 Task: In the Contact  Lucy.Taylor@juilliard.edu, Create email and send with subject: 'A Glimpse into the Future: Meet Our Disruptive Offering', and with mail content 'Good Evening._x000D_
Elevate your business to new heights. Our innovative solution is tailored to meet the unique needs of your industry, delivering exceptional results._x000D_
Thanks & Regards', attach the document: Agenda.pdf and insert image: visitingcard.jpg. Below Thanks & Regards, write Flickr and insert the URL: 'www.flickr.com'. Mark checkbox to create task to follow up : In 1 week. Logged in from softage.4@softage.net
Action: Mouse moved to (106, 73)
Screenshot: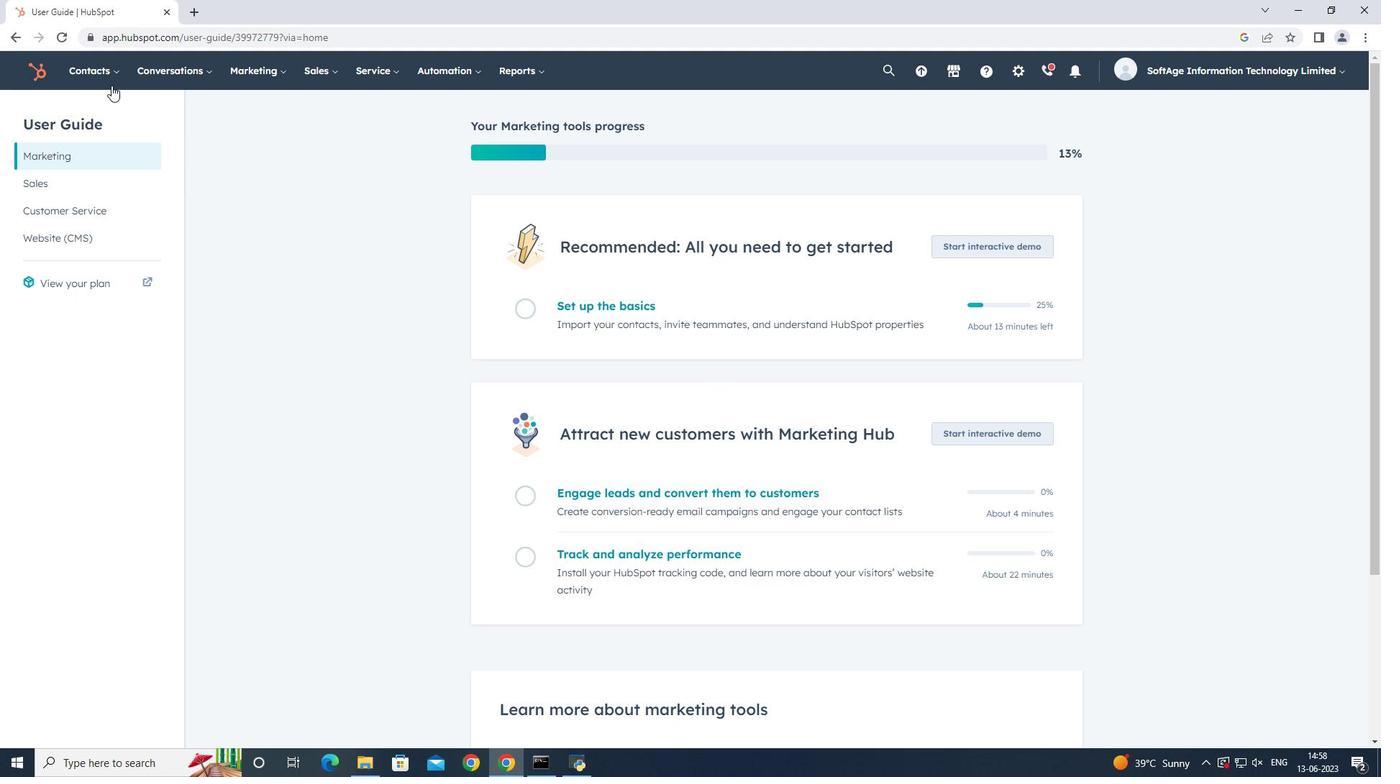 
Action: Mouse pressed left at (106, 73)
Screenshot: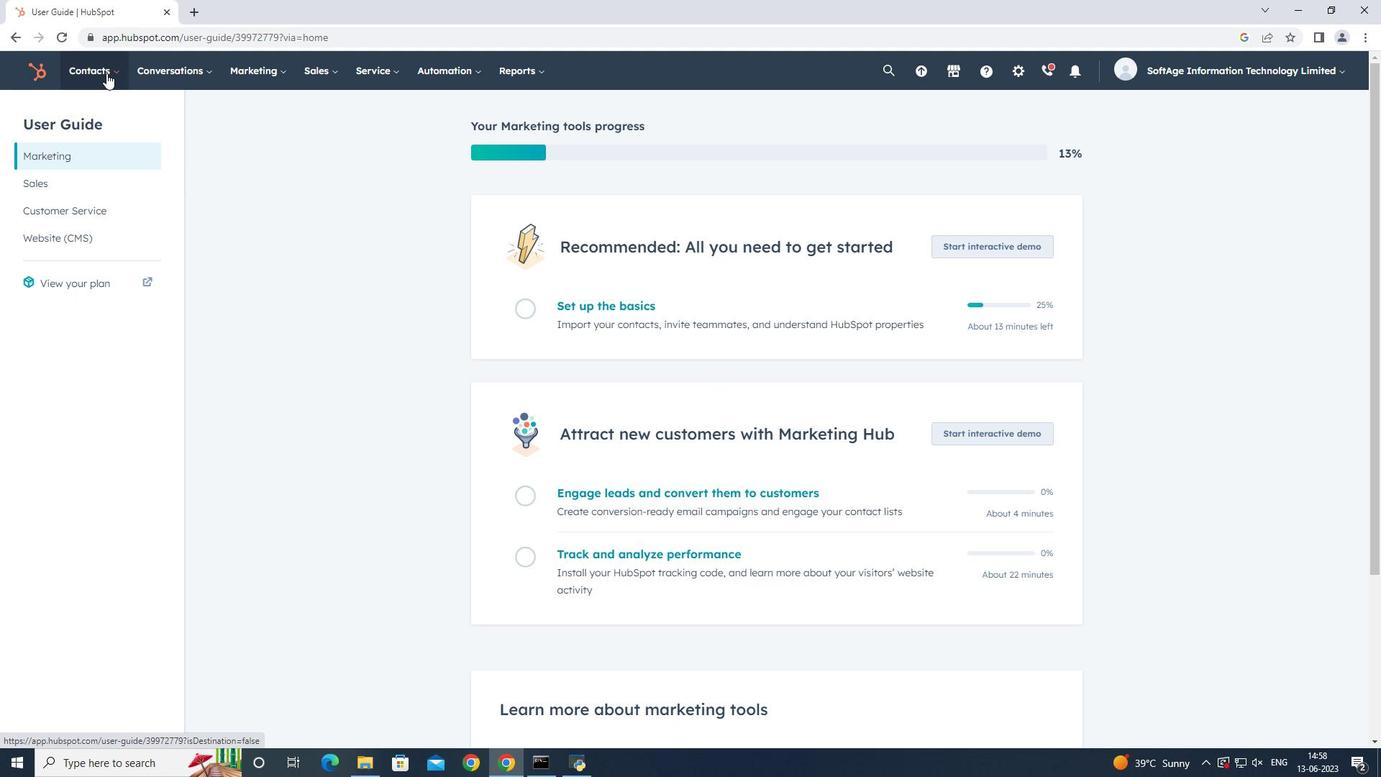 
Action: Mouse moved to (108, 112)
Screenshot: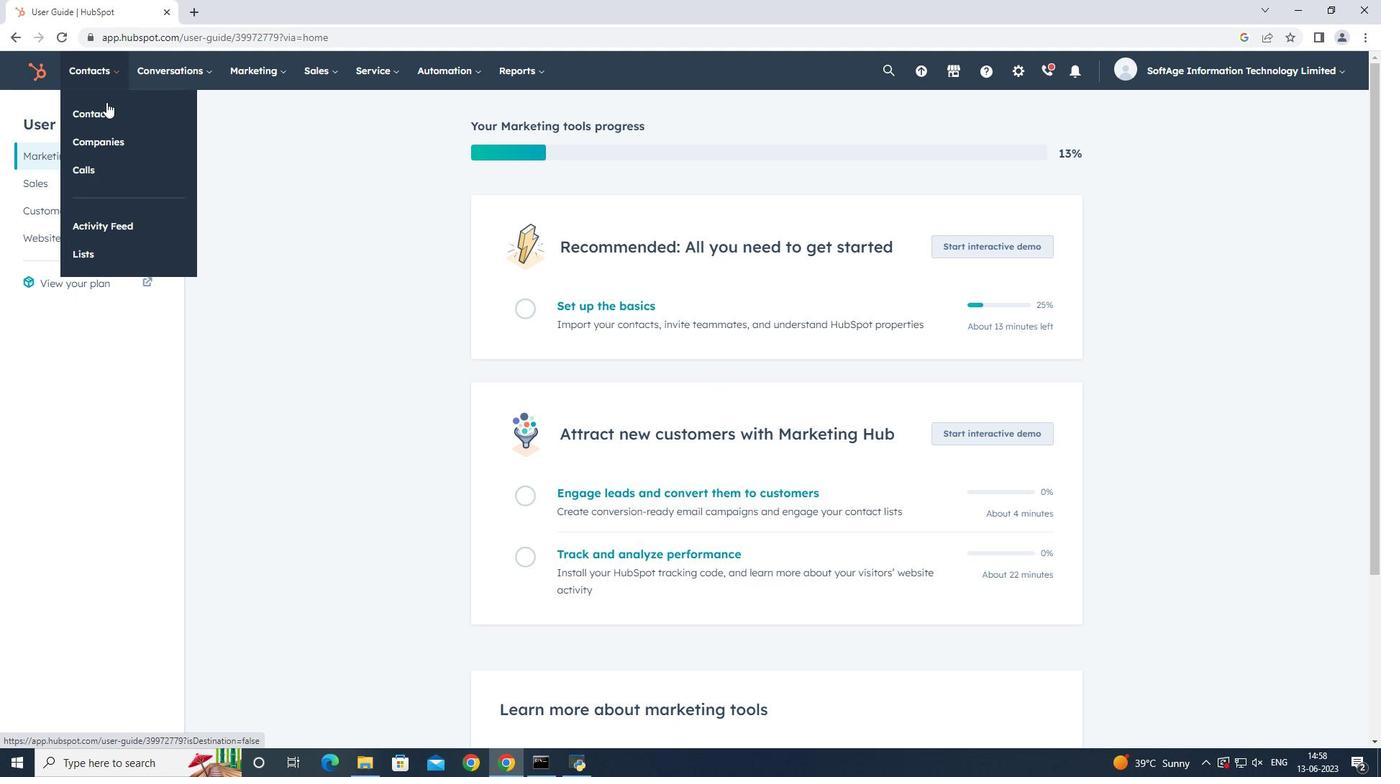 
Action: Mouse pressed left at (108, 112)
Screenshot: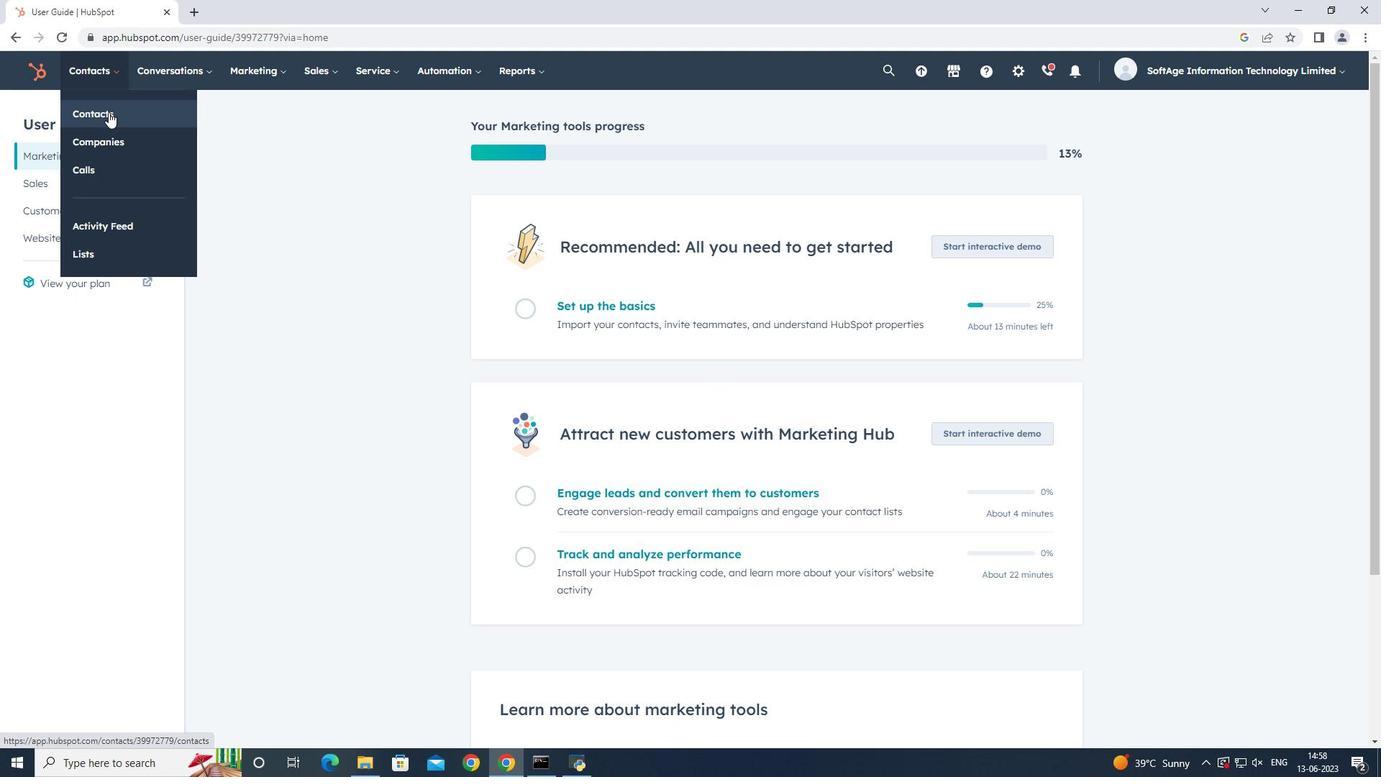 
Action: Mouse moved to (145, 234)
Screenshot: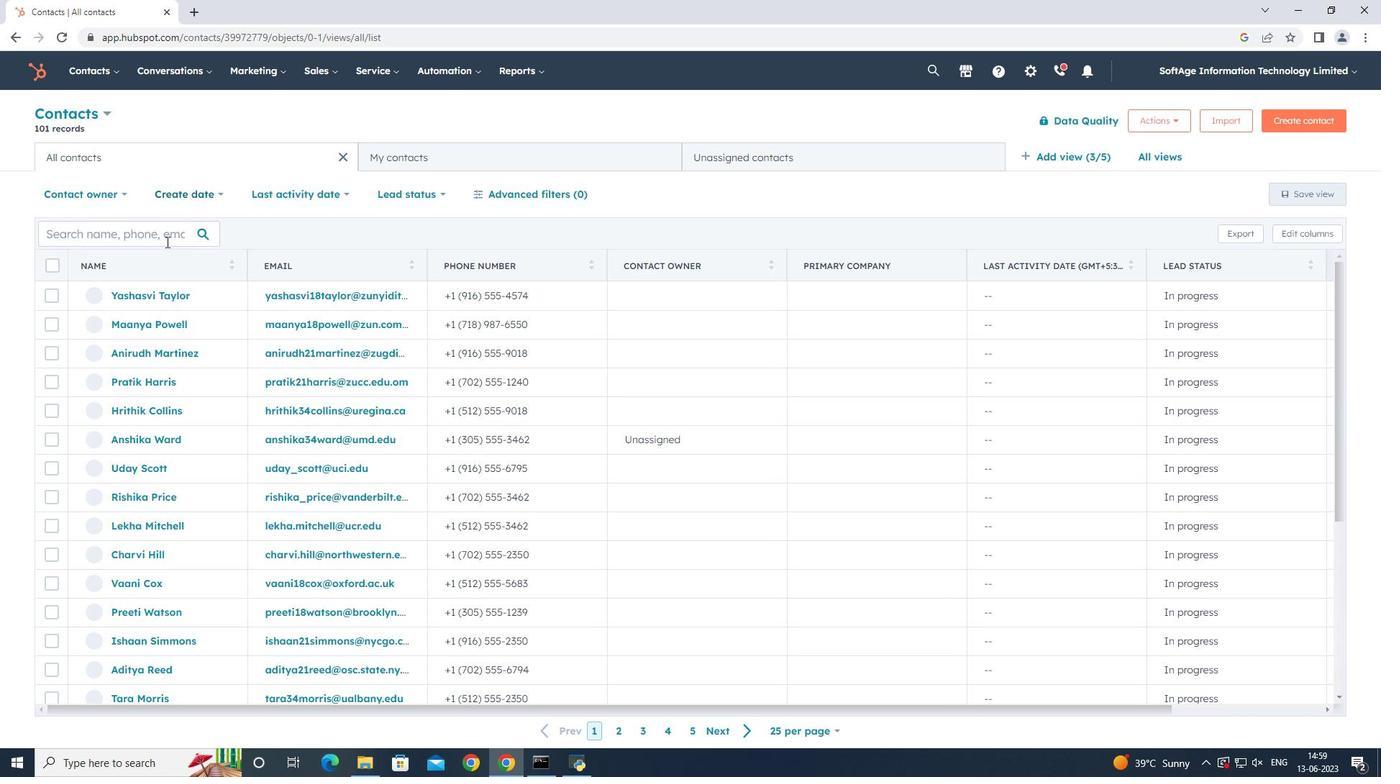 
Action: Mouse pressed left at (145, 234)
Screenshot: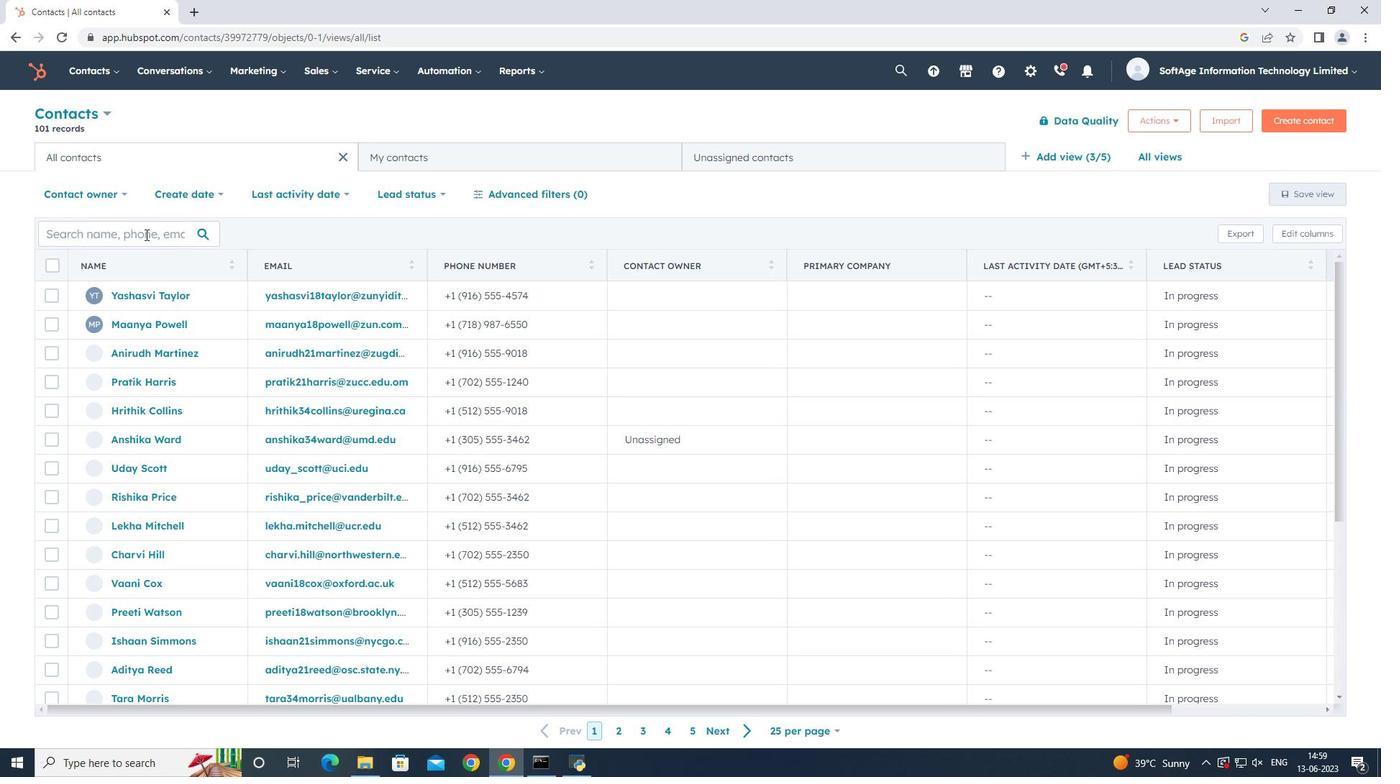 
Action: Key pressed <Key.shift_r>Lucy
Screenshot: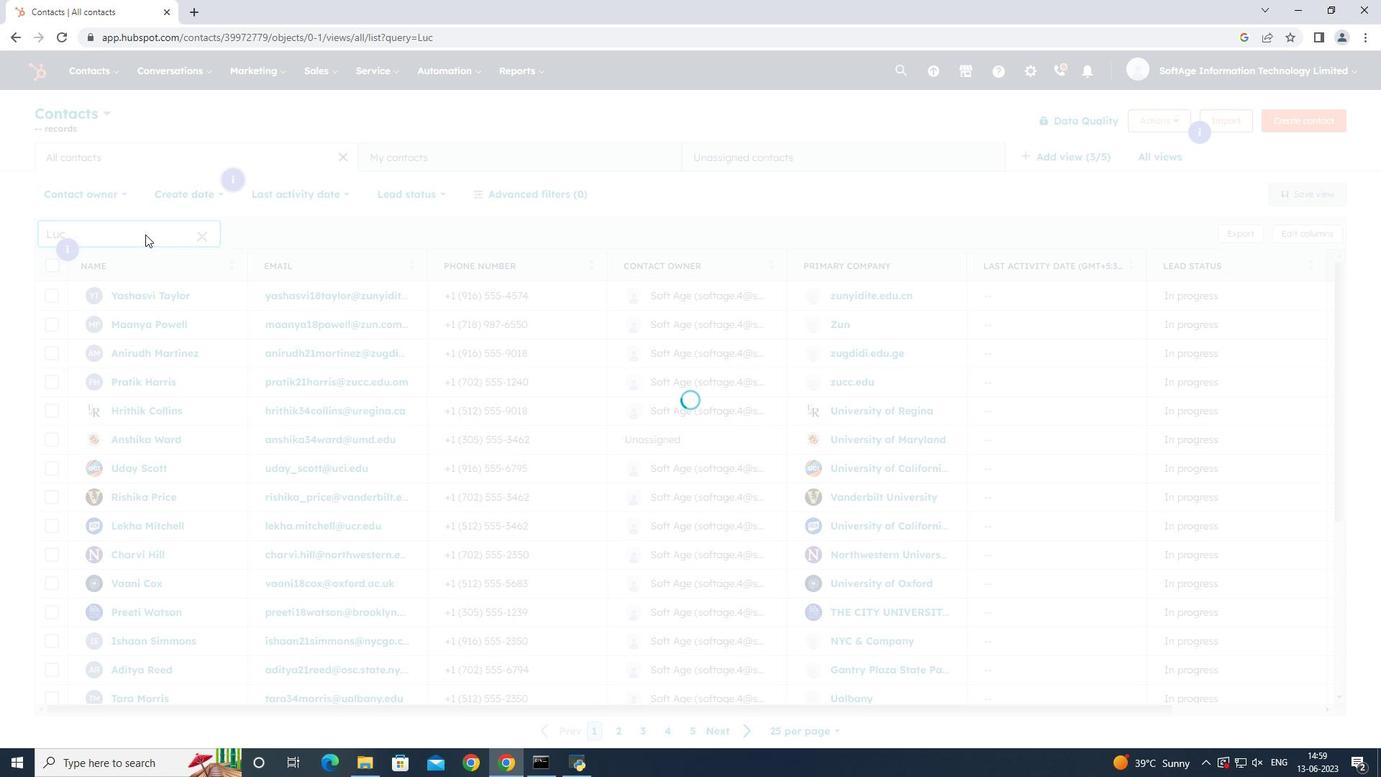 
Action: Mouse moved to (151, 377)
Screenshot: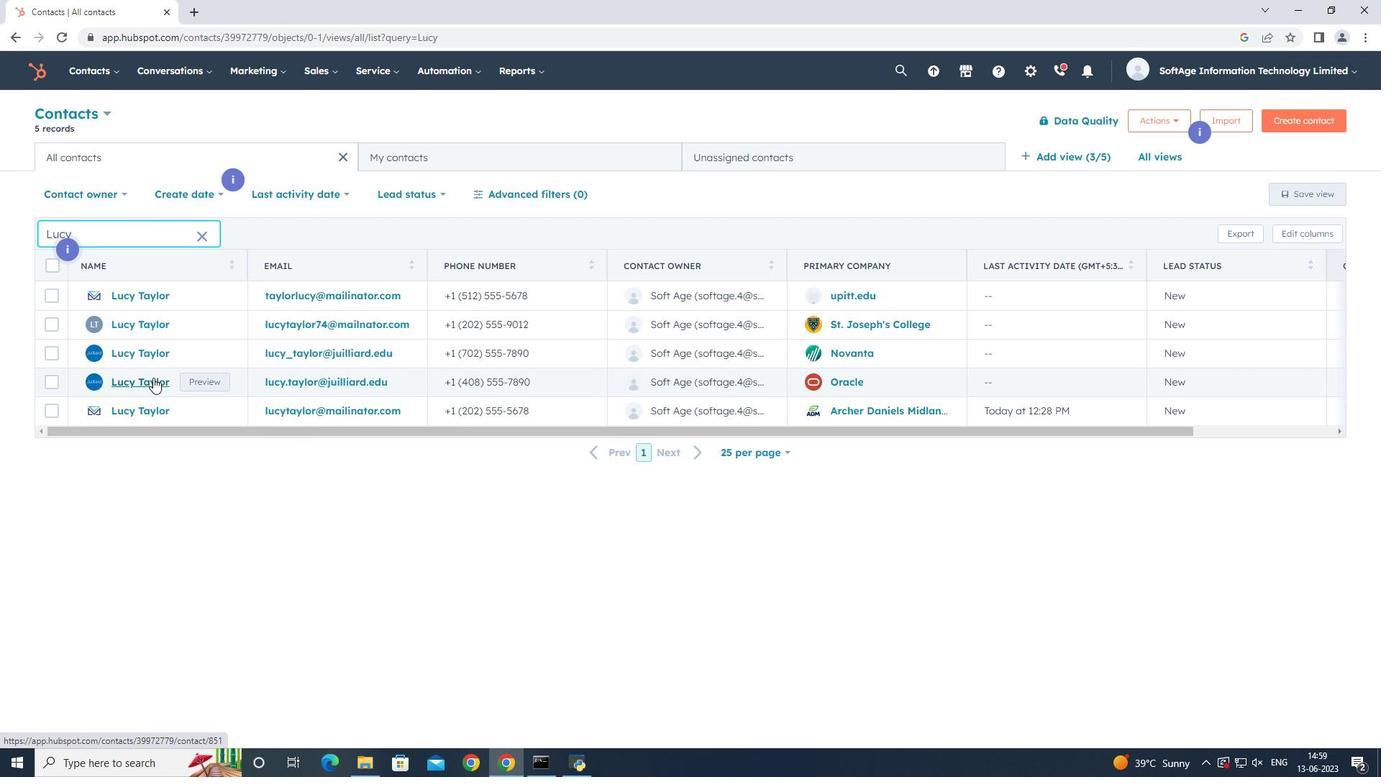 
Action: Mouse pressed left at (151, 377)
Screenshot: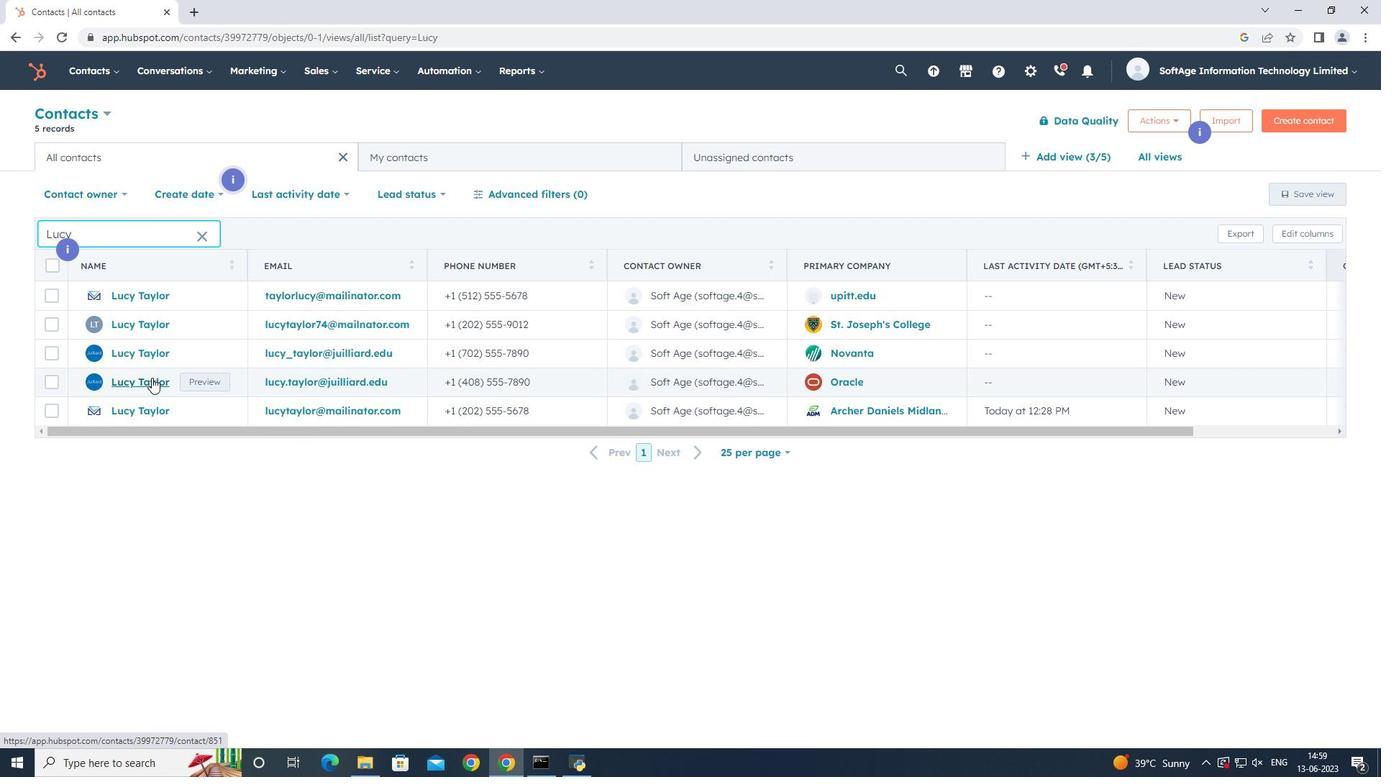 
Action: Mouse moved to (105, 232)
Screenshot: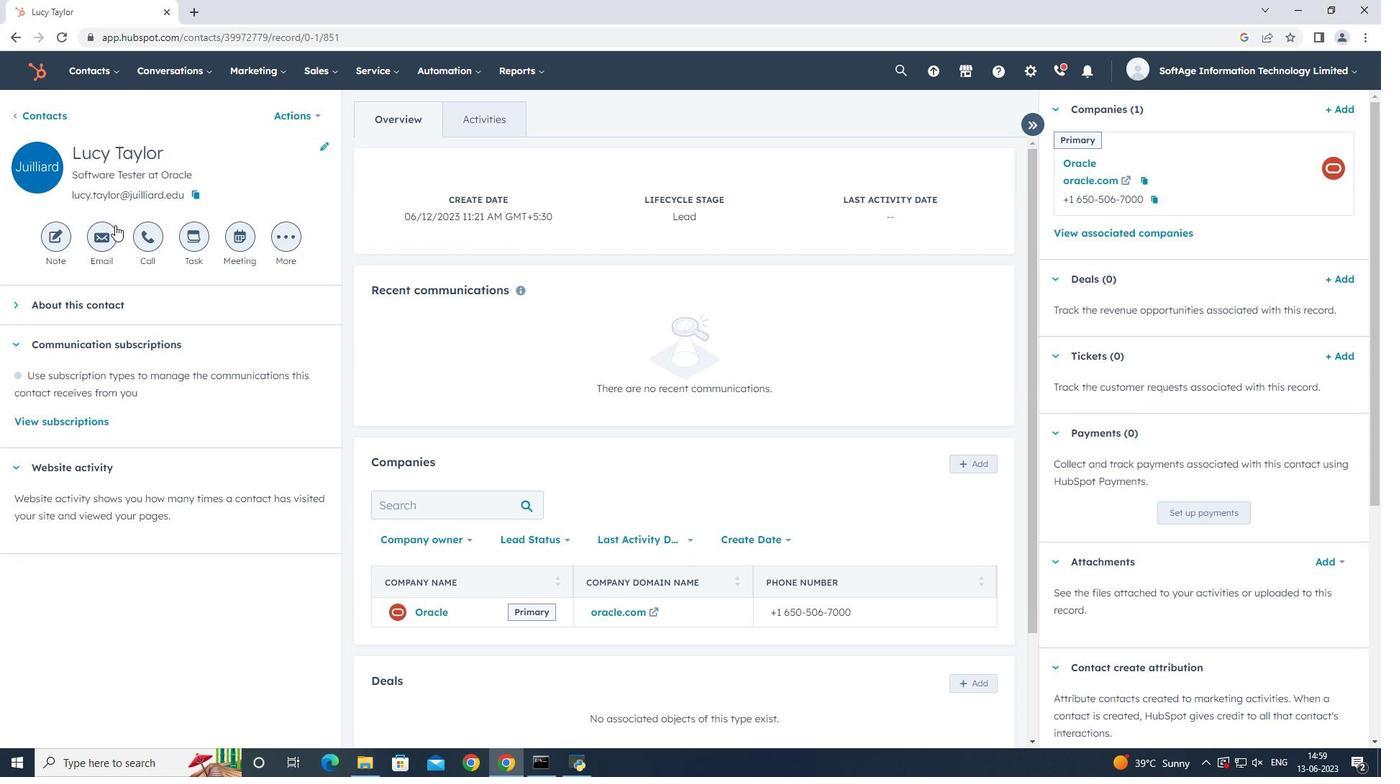 
Action: Mouse pressed left at (105, 232)
Screenshot: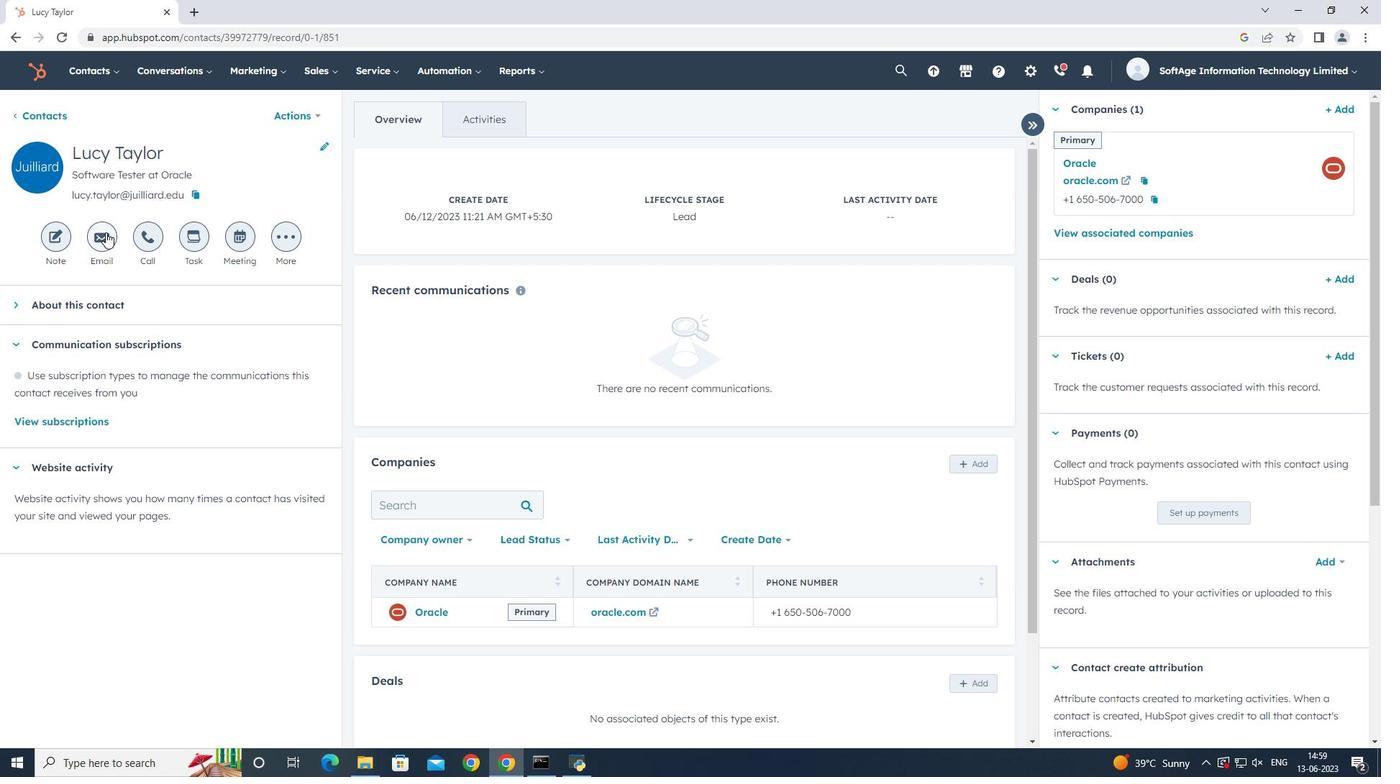 
Action: Mouse moved to (987, 538)
Screenshot: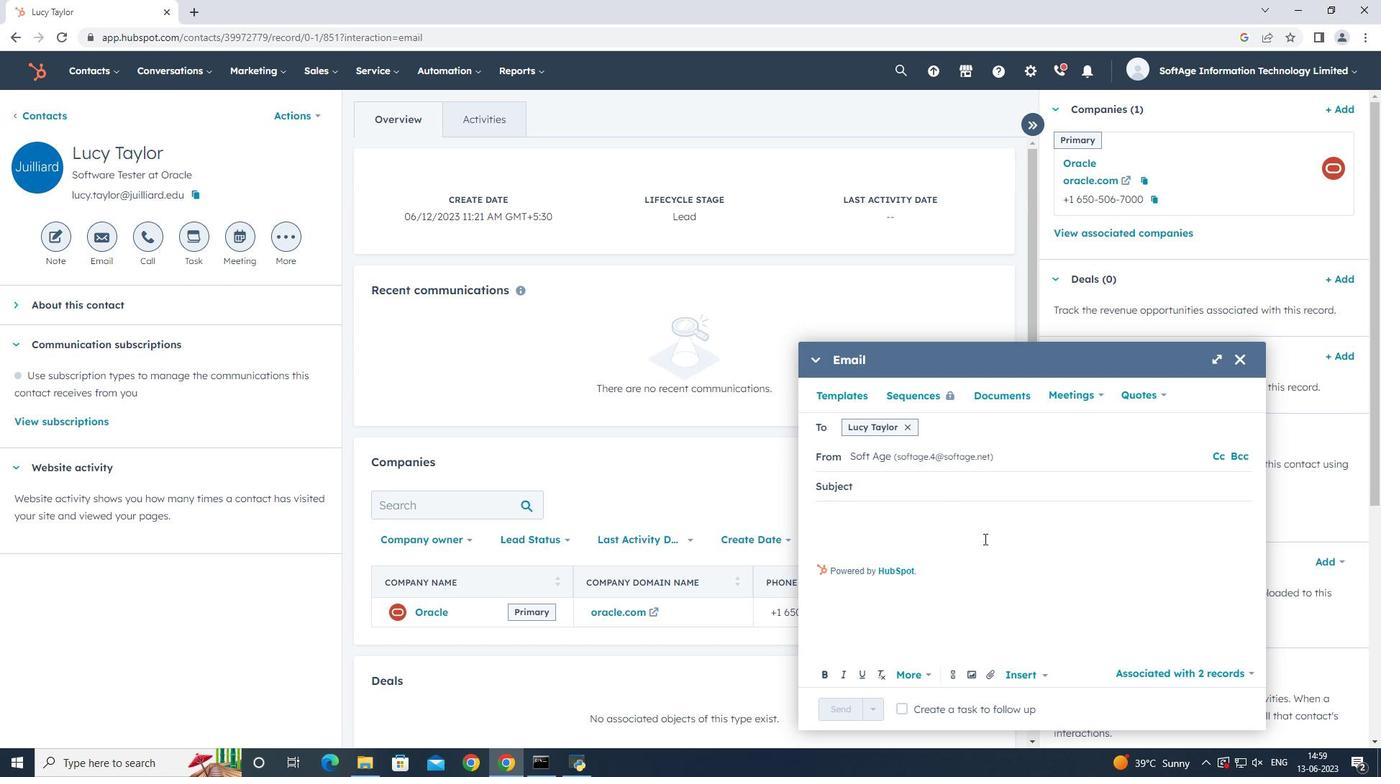 
Action: Key pressed <Key.shift><Key.shift><Key.shift><Key.shift><Key.shift>A<Key.space><Key.shift>Glimpse<Key.space>into<Key.space>the<Key.space><Key.shift>Future<Key.shift_r><Key.shift_r><Key.shift_r><Key.shift_r><Key.shift_r>:<Key.space><Key.shift_r>Meet<Key.space><Key.shift_r><Key.shift_r><Key.shift_r><Key.shift_r><Key.shift_r>Our<Key.space><Key.shift>Disruptive<Key.space><Key.shift_r><Key.shift_r><Key.shift_r>Offering
Screenshot: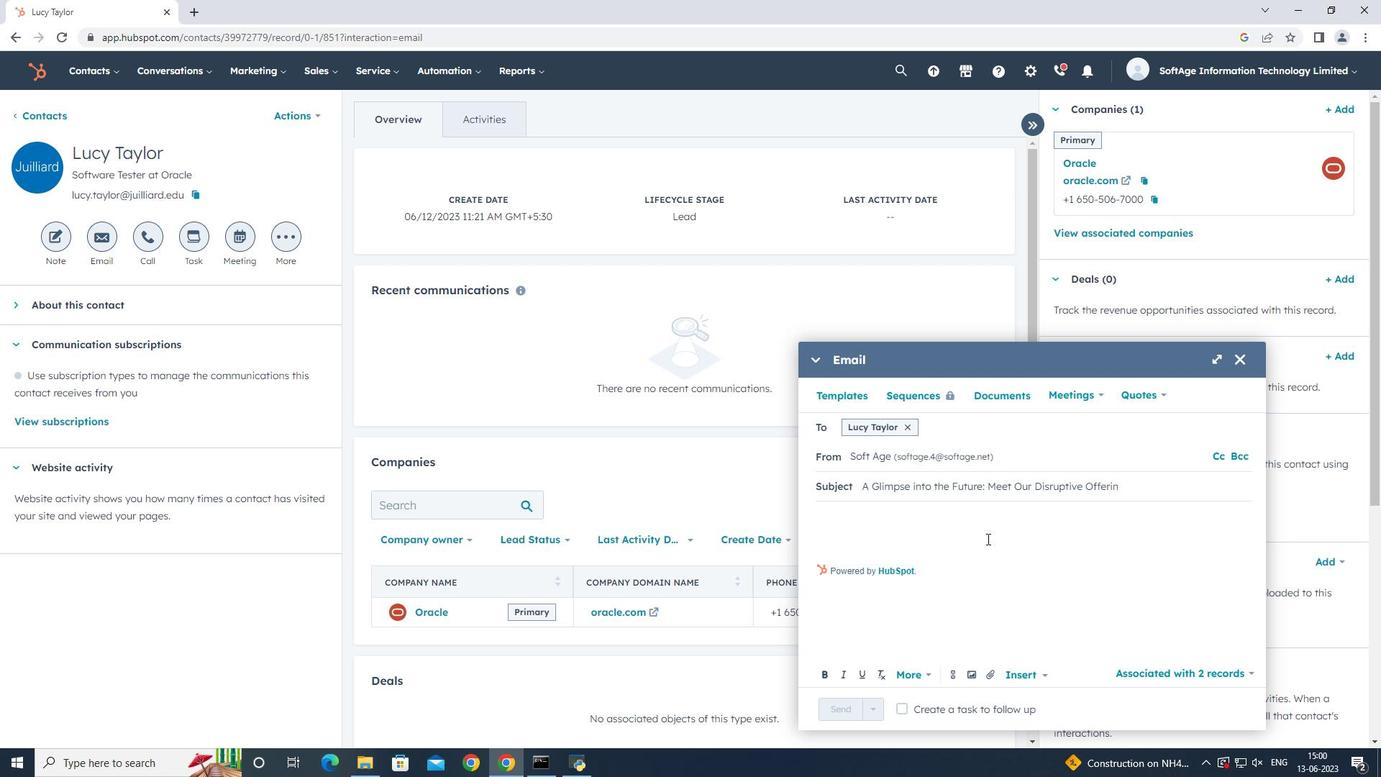 
Action: Mouse moved to (992, 515)
Screenshot: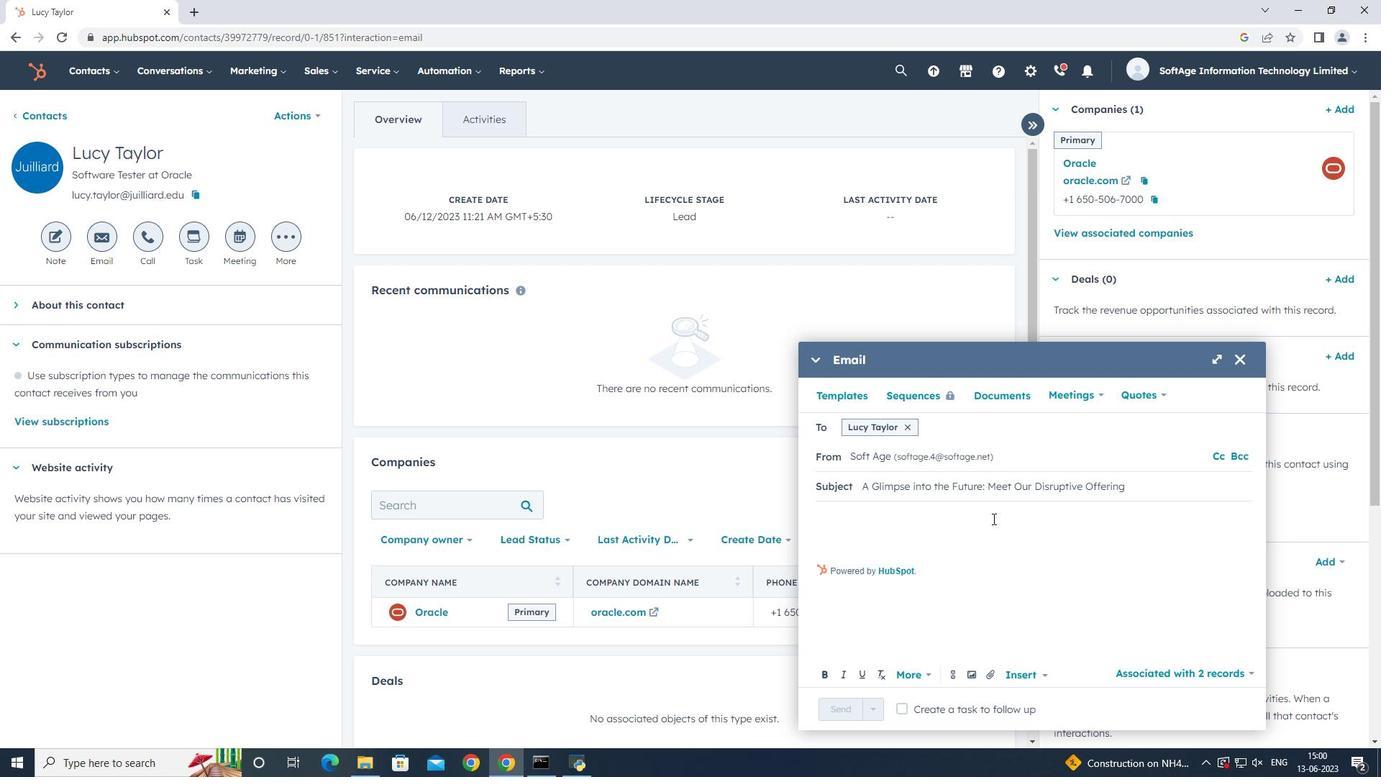 
Action: Mouse pressed left at (992, 515)
Screenshot: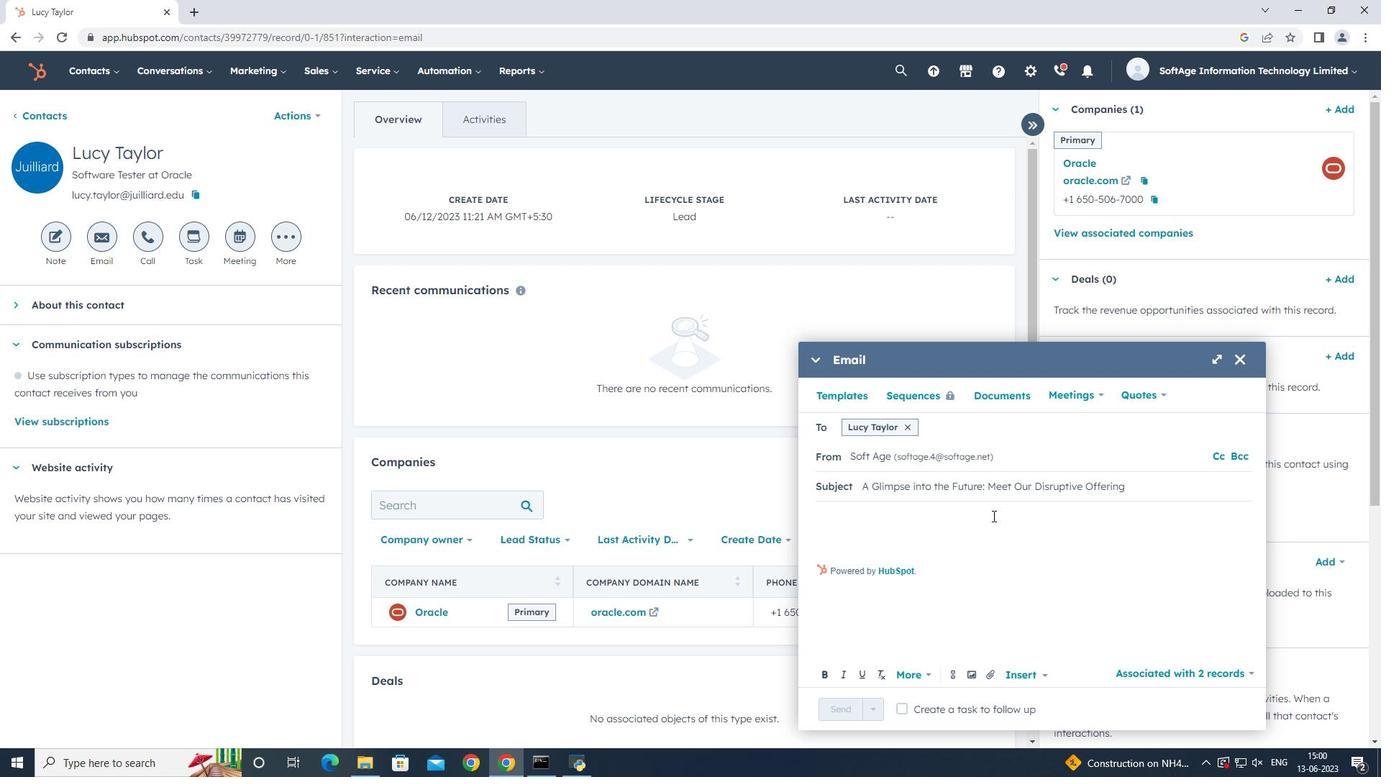
Action: Mouse moved to (992, 515)
Screenshot: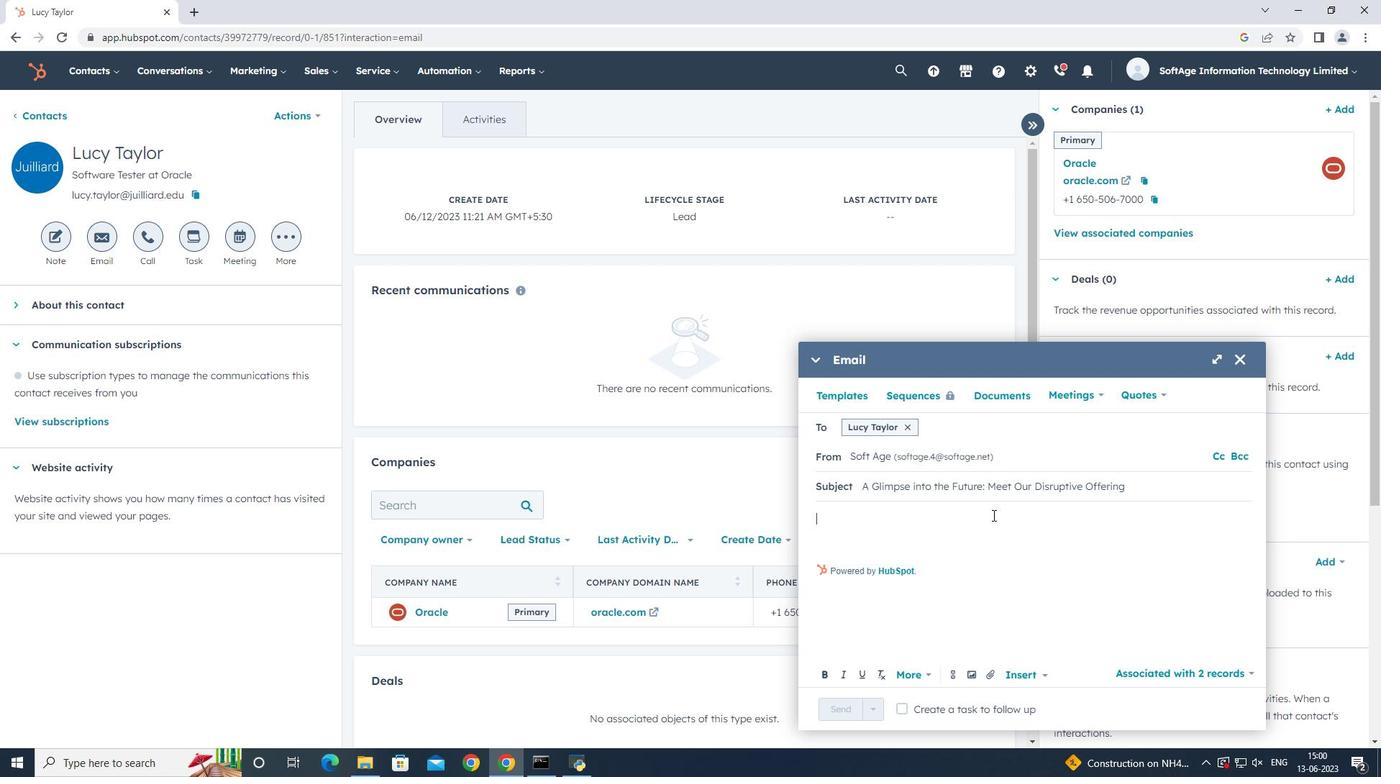 
Action: Key pressed <Key.shift><Key.shift><Key.shift><Key.shift>Good<Key.space><Key.shift><Key.shift><Key.shift>Evening,<Key.enter><Key.enter><Key.shift>Elevate<Key.space>your<Key.space>business<Key.space>to<Key.space>new<Key.space>heights.<Key.space><Key.shift>Our<Key.space>innovative<Key.space>solution<Key.space>is<Key.space>tailored<Key.space>to<Key.space>meet<Key.space>the<Key.space>unique<Key.space>needs<Key.space>of<Key.space>your<Key.space>industry,<Key.space>delivering<Key.space>exceptional<Key.space>results.
Screenshot: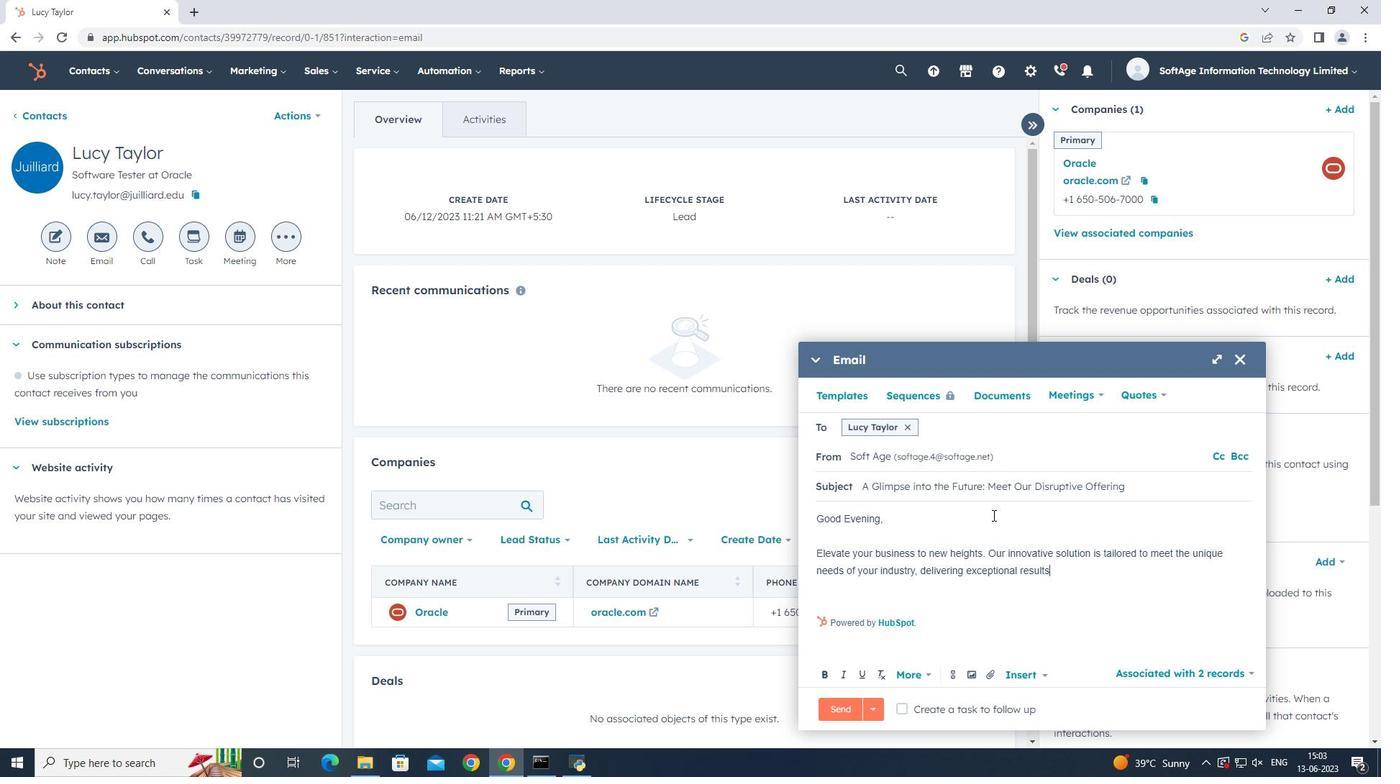 
Action: Mouse moved to (1161, 479)
Screenshot: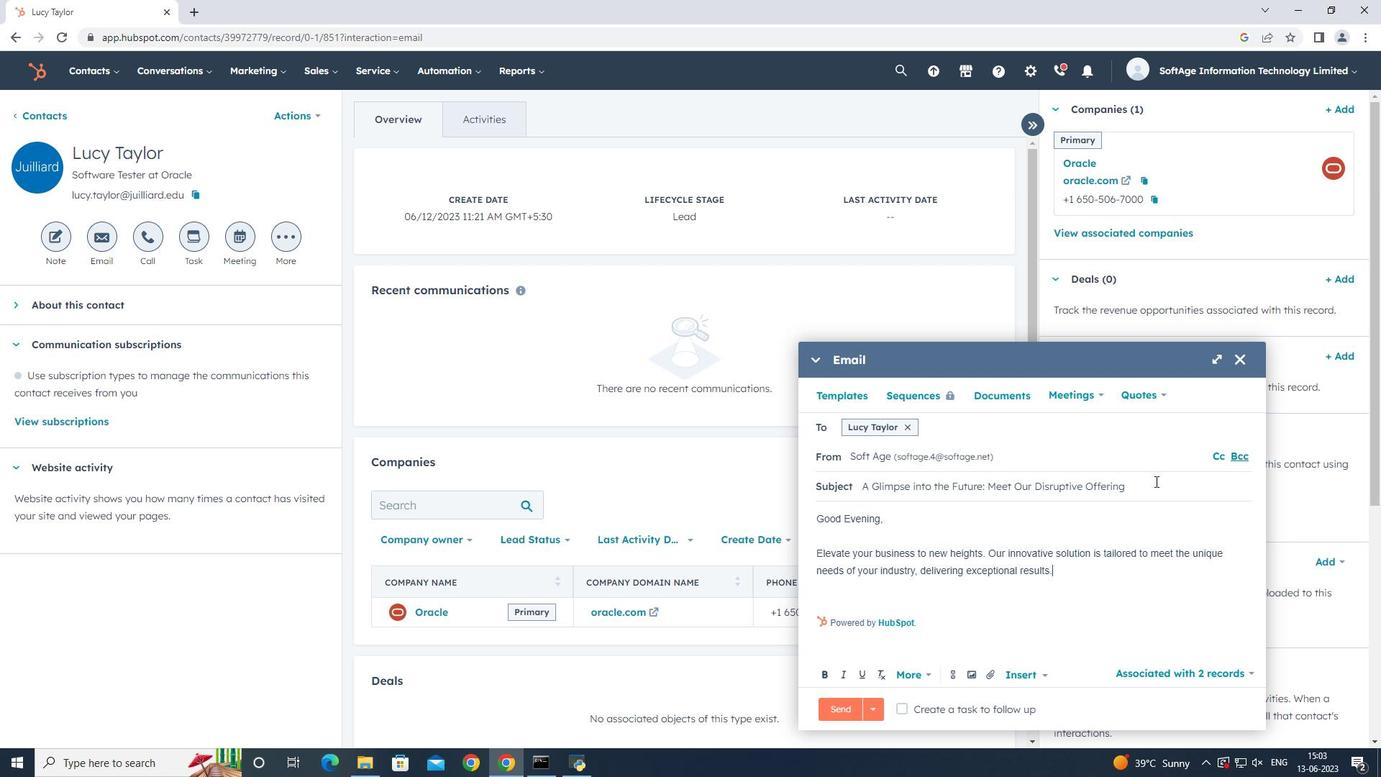 
Action: Key pressed <Key.enter><Key.enter><Key.shift>Thanks<Key.space><Key.shift><Key.shift><Key.shift><Key.shift><Key.shift><Key.shift><Key.shift><Key.shift><Key.shift><Key.shift><Key.shift><Key.shift><Key.shift><Key.shift><Key.shift><Key.shift><Key.shift><Key.shift><Key.shift><Key.shift><Key.shift><Key.shift><Key.shift><Key.shift><Key.shift><Key.shift><Key.shift><Key.shift><Key.shift><Key.shift><Key.shift><Key.shift>&<Key.space><Key.shift><Key.shift><Key.shift><Key.shift><Key.shift>Regards,
Screenshot: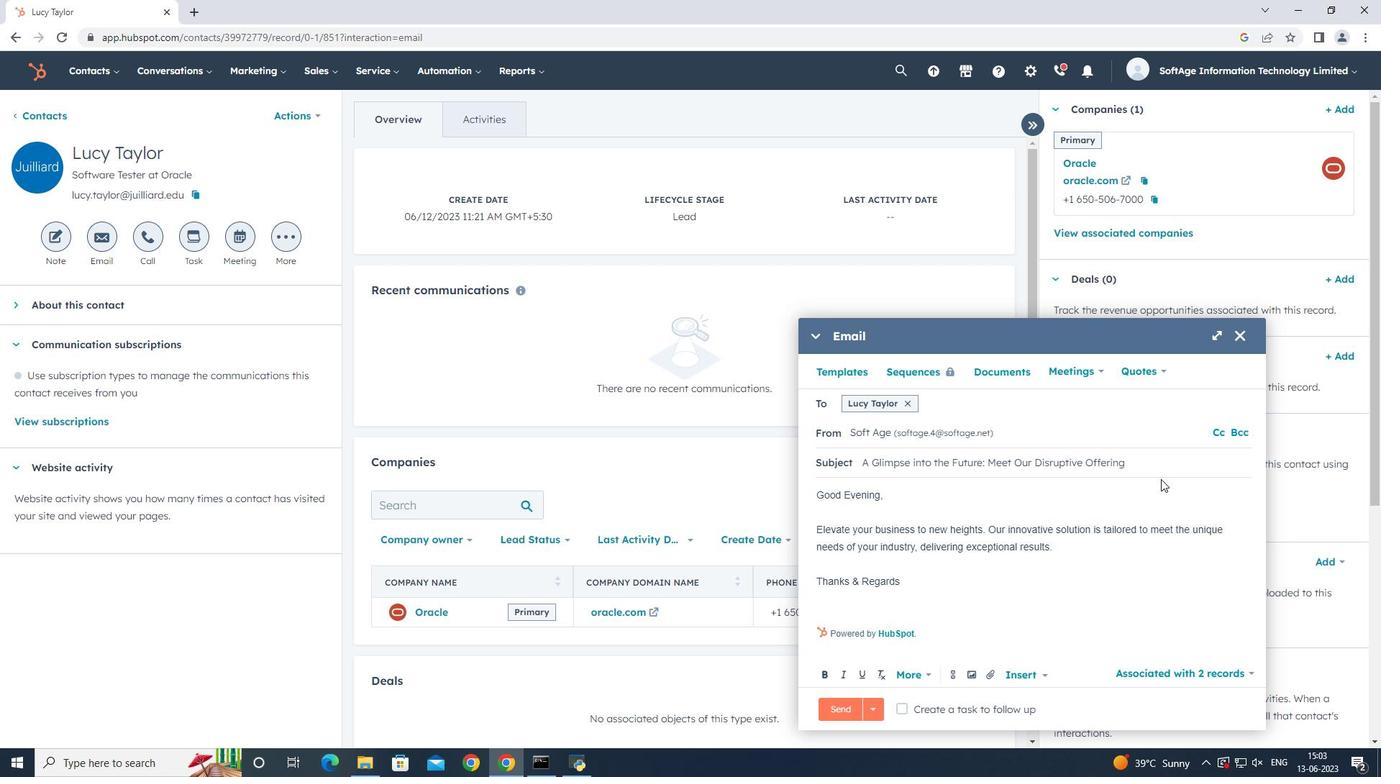 
Action: Mouse moved to (996, 672)
Screenshot: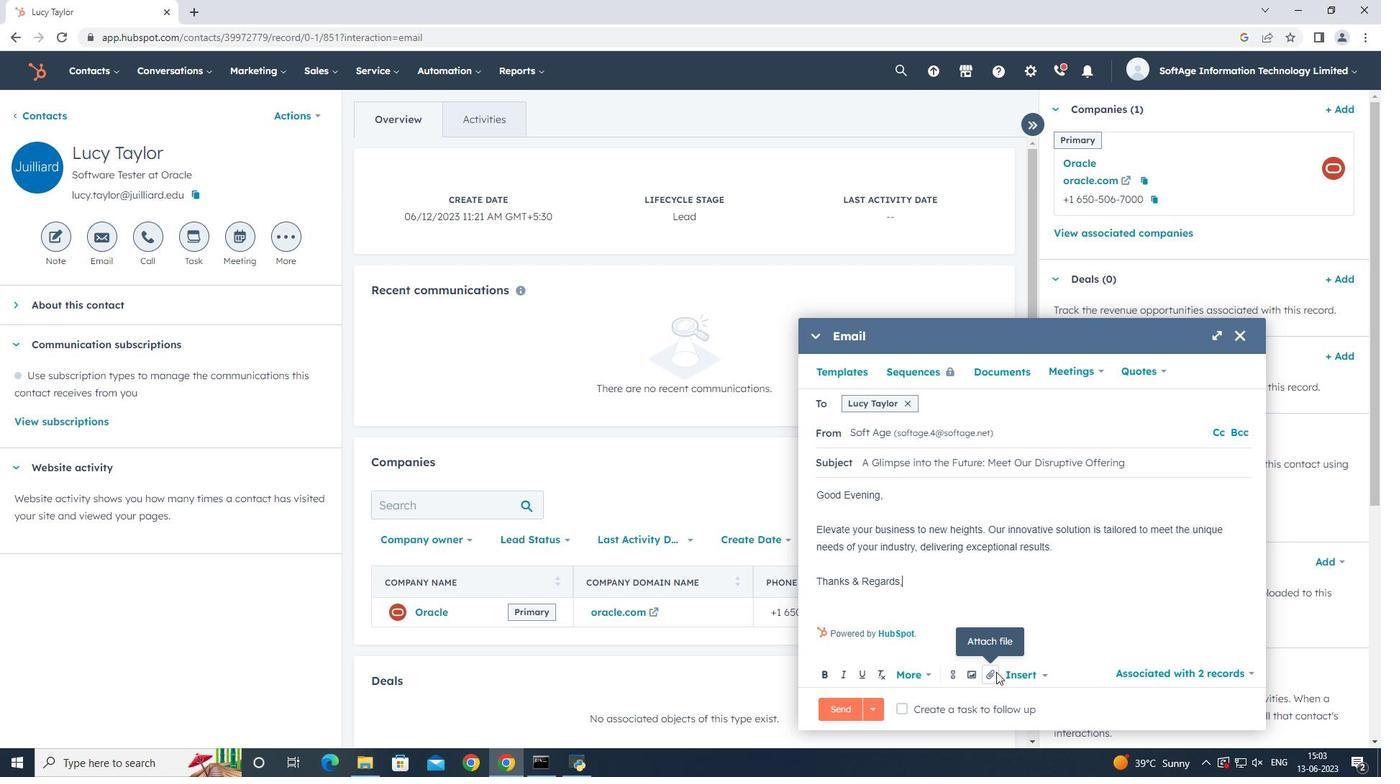 
Action: Mouse pressed left at (996, 672)
Screenshot: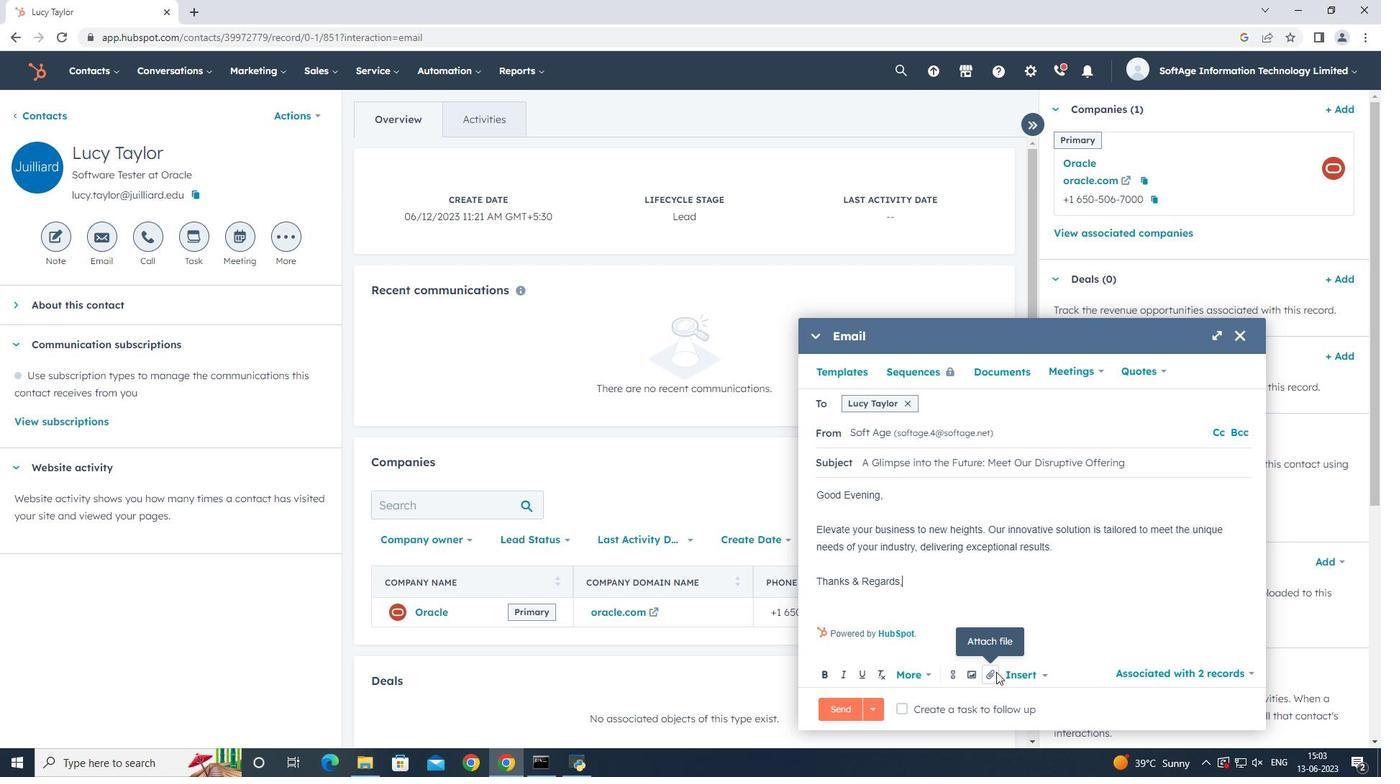 
Action: Mouse moved to (1054, 633)
Screenshot: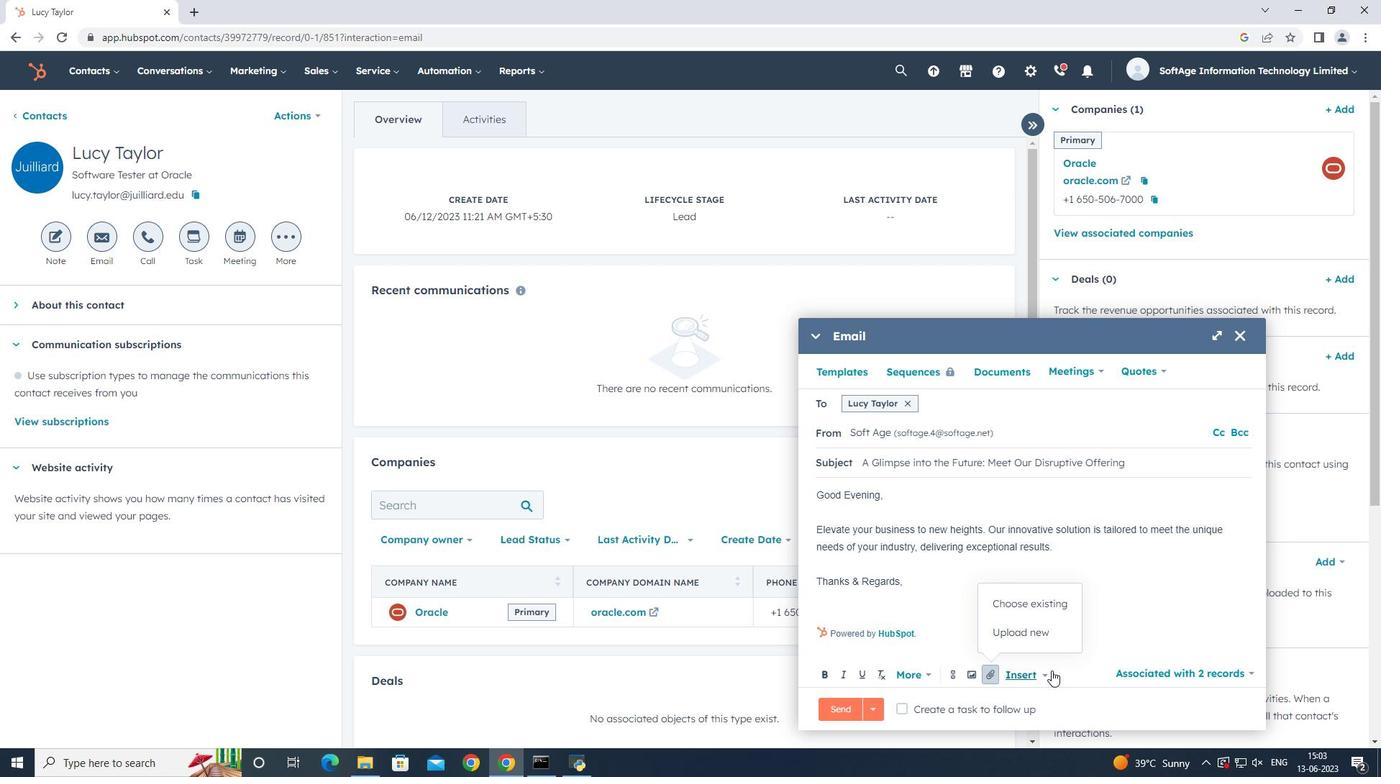 
Action: Mouse pressed left at (1054, 633)
Screenshot: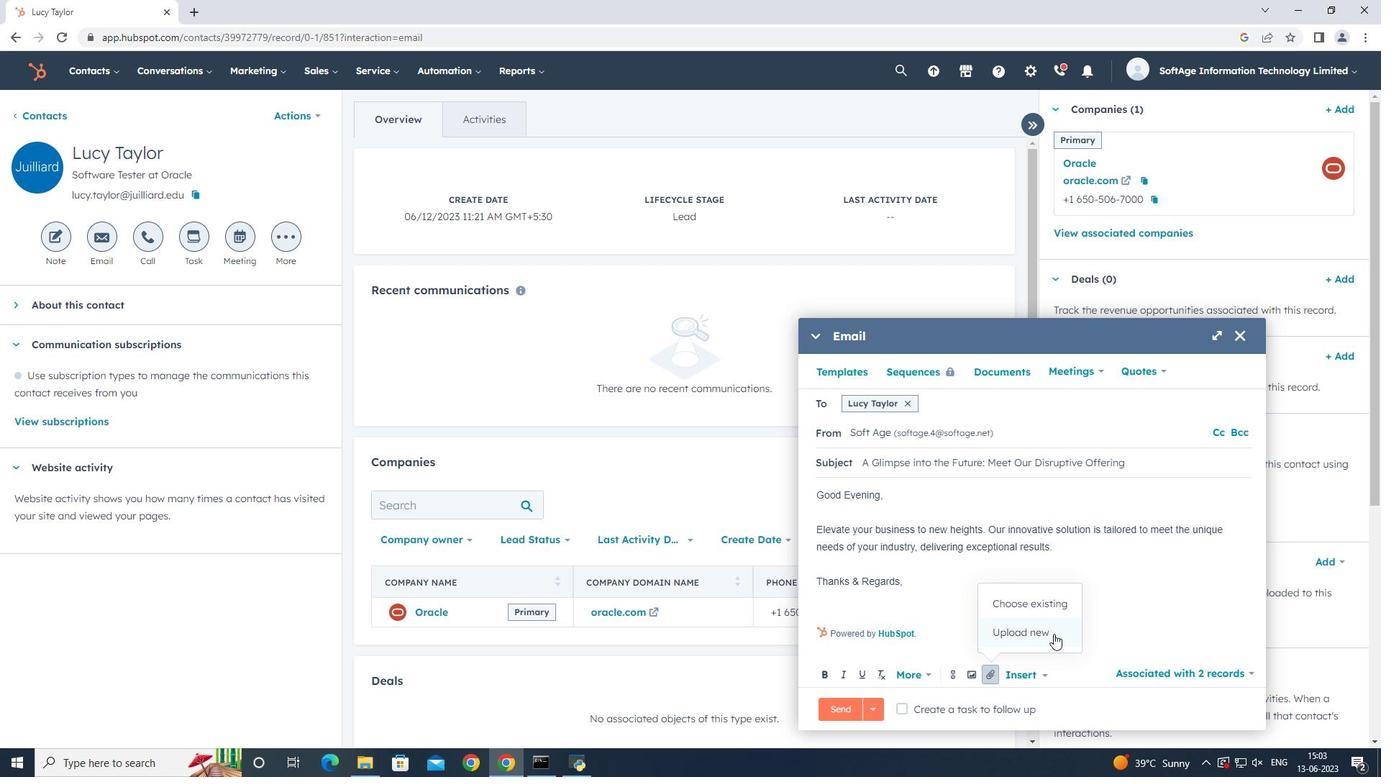 
Action: Mouse moved to (173, 151)
Screenshot: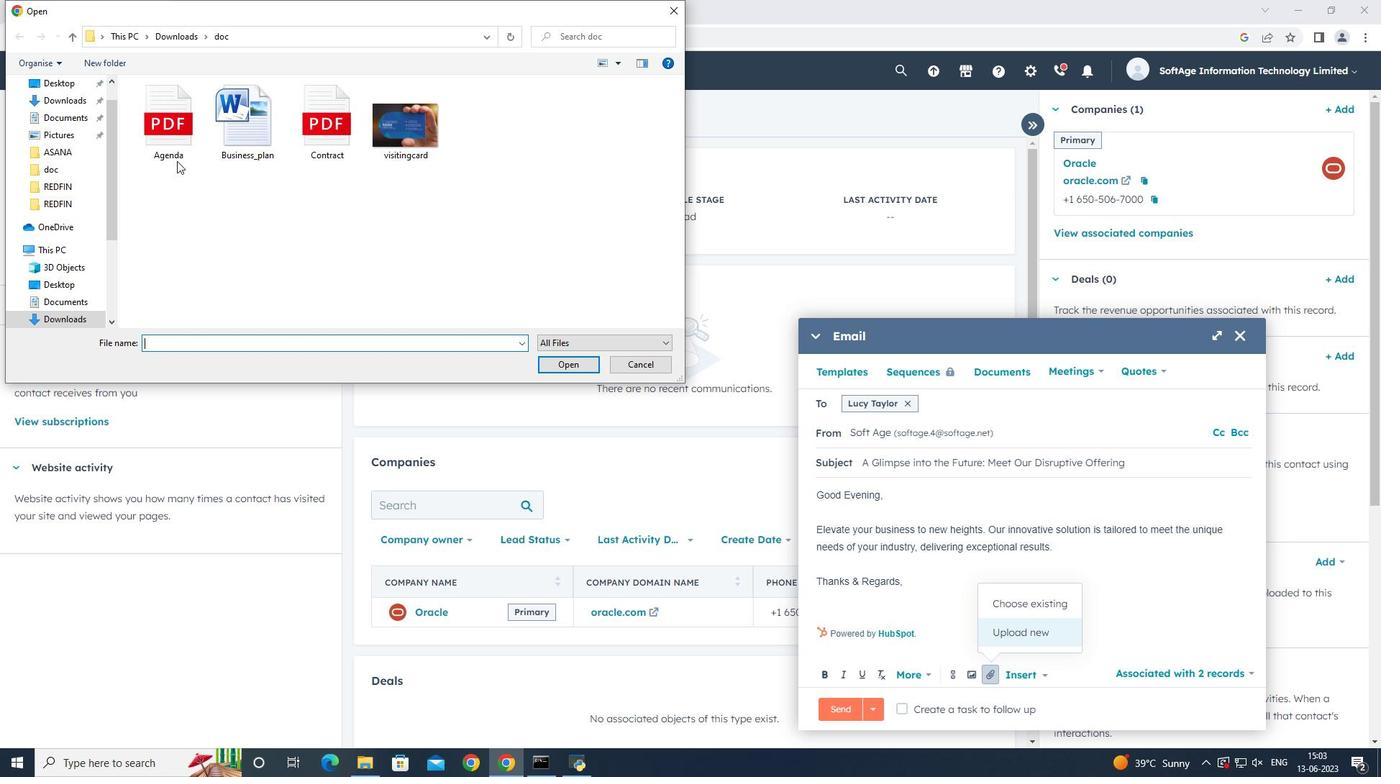 
Action: Mouse pressed left at (173, 151)
Screenshot: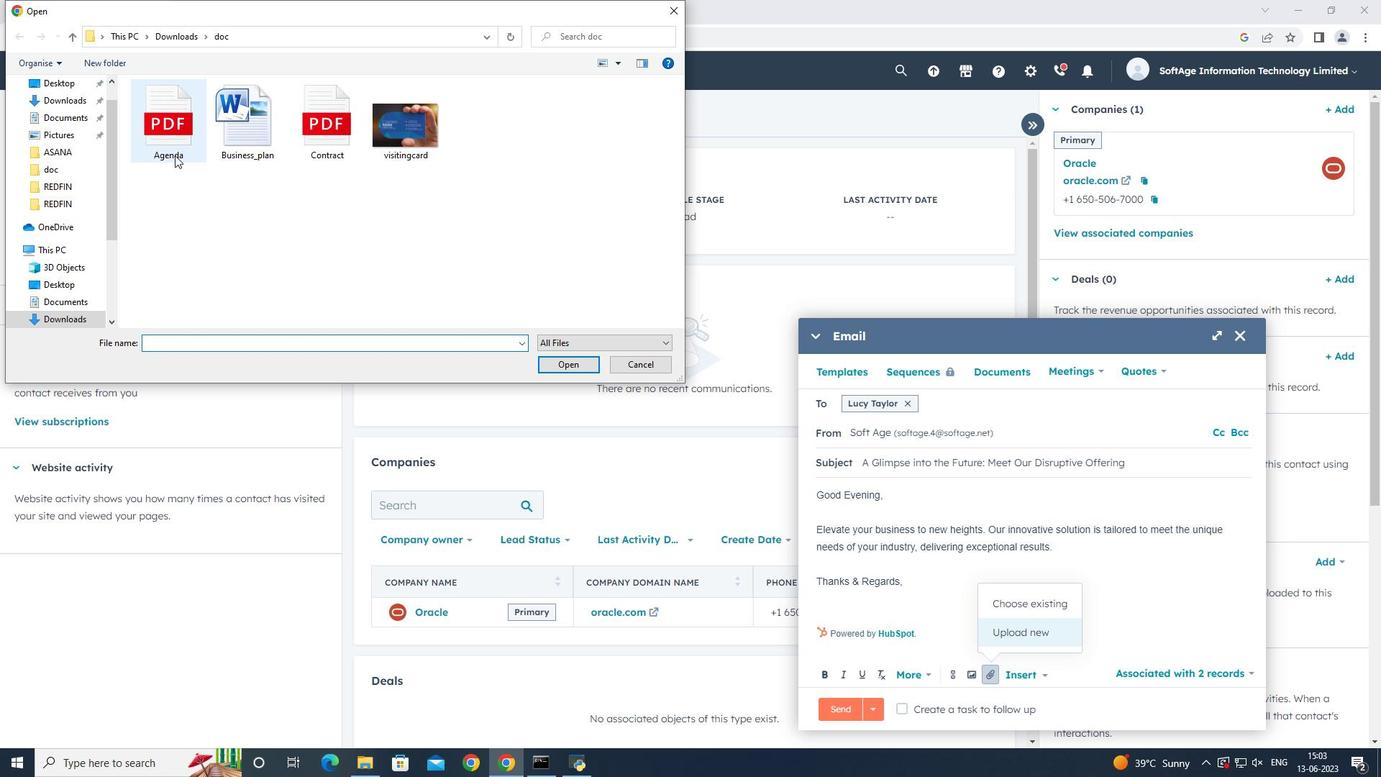 
Action: Mouse pressed left at (173, 151)
Screenshot: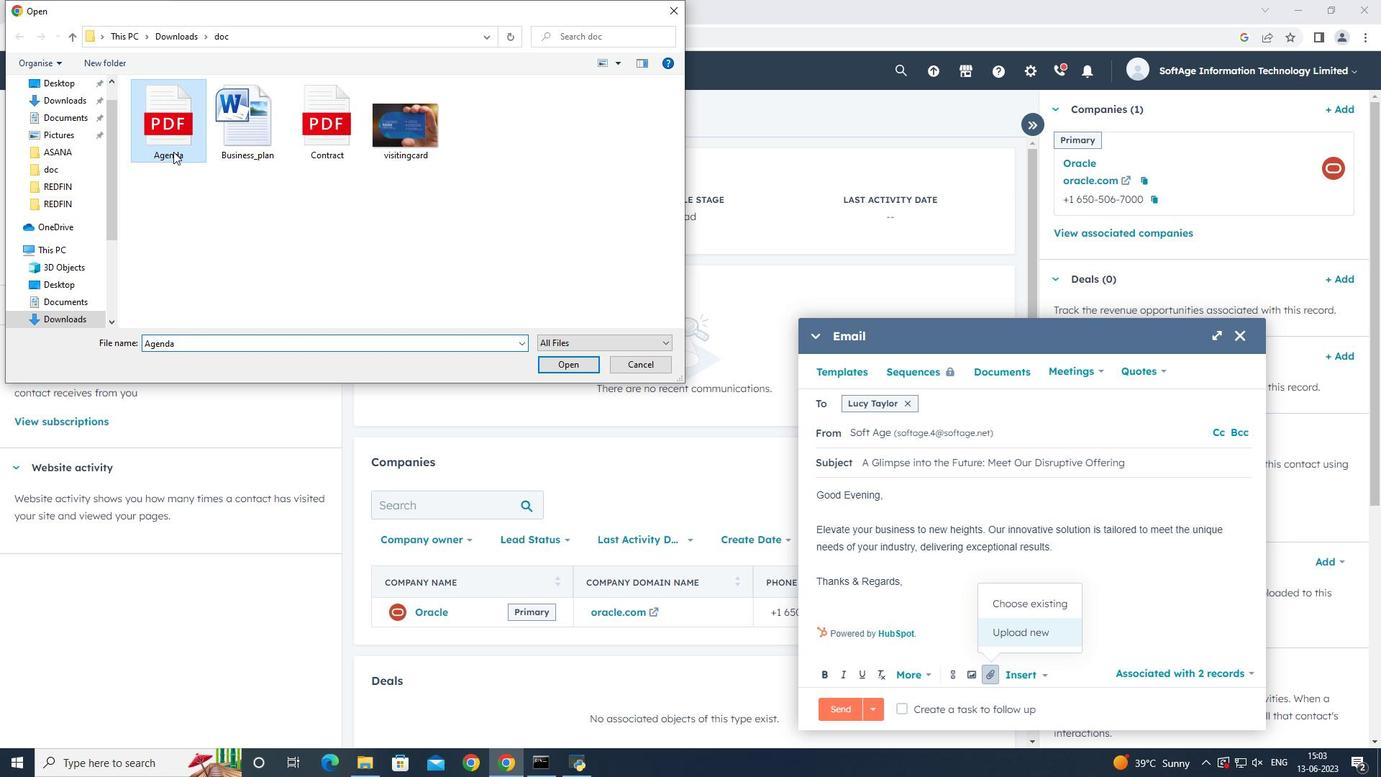 
Action: Mouse moved to (977, 634)
Screenshot: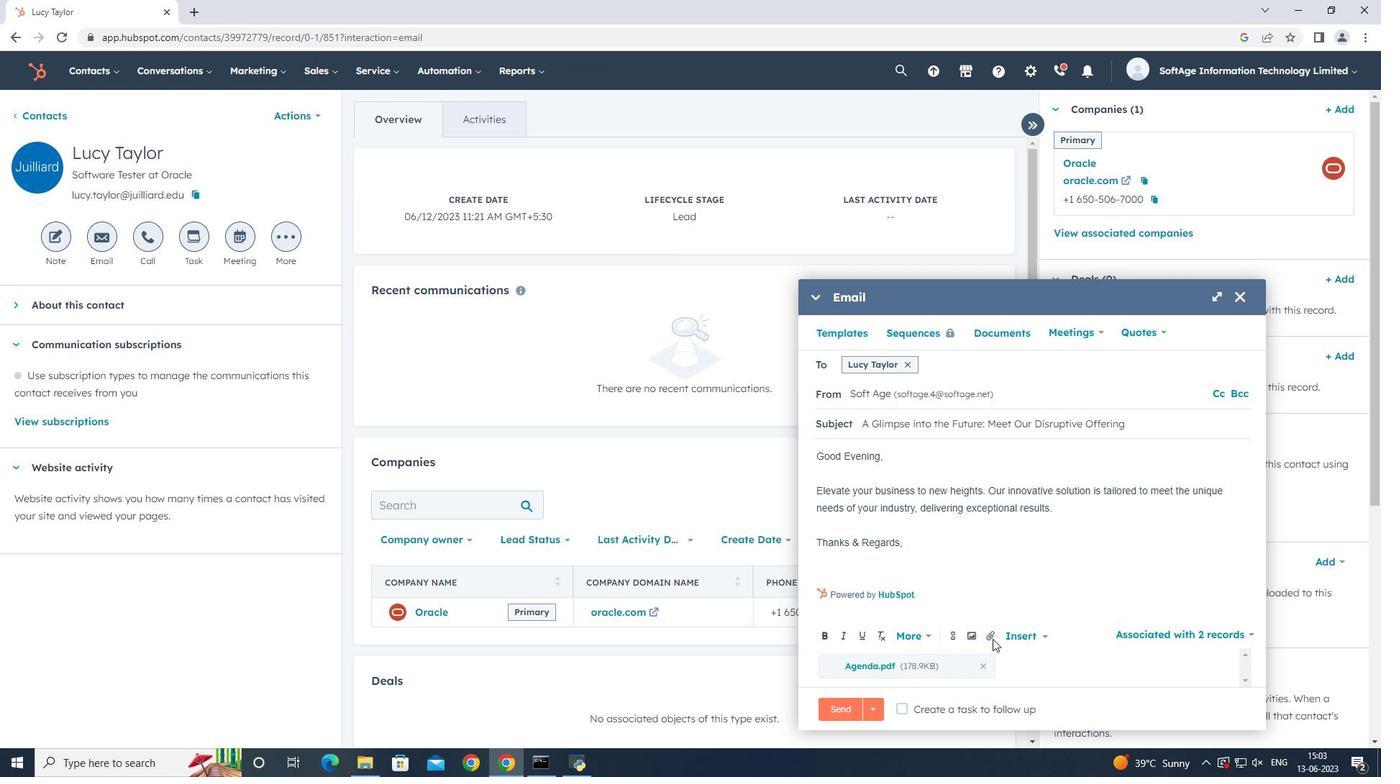 
Action: Mouse pressed left at (977, 634)
Screenshot: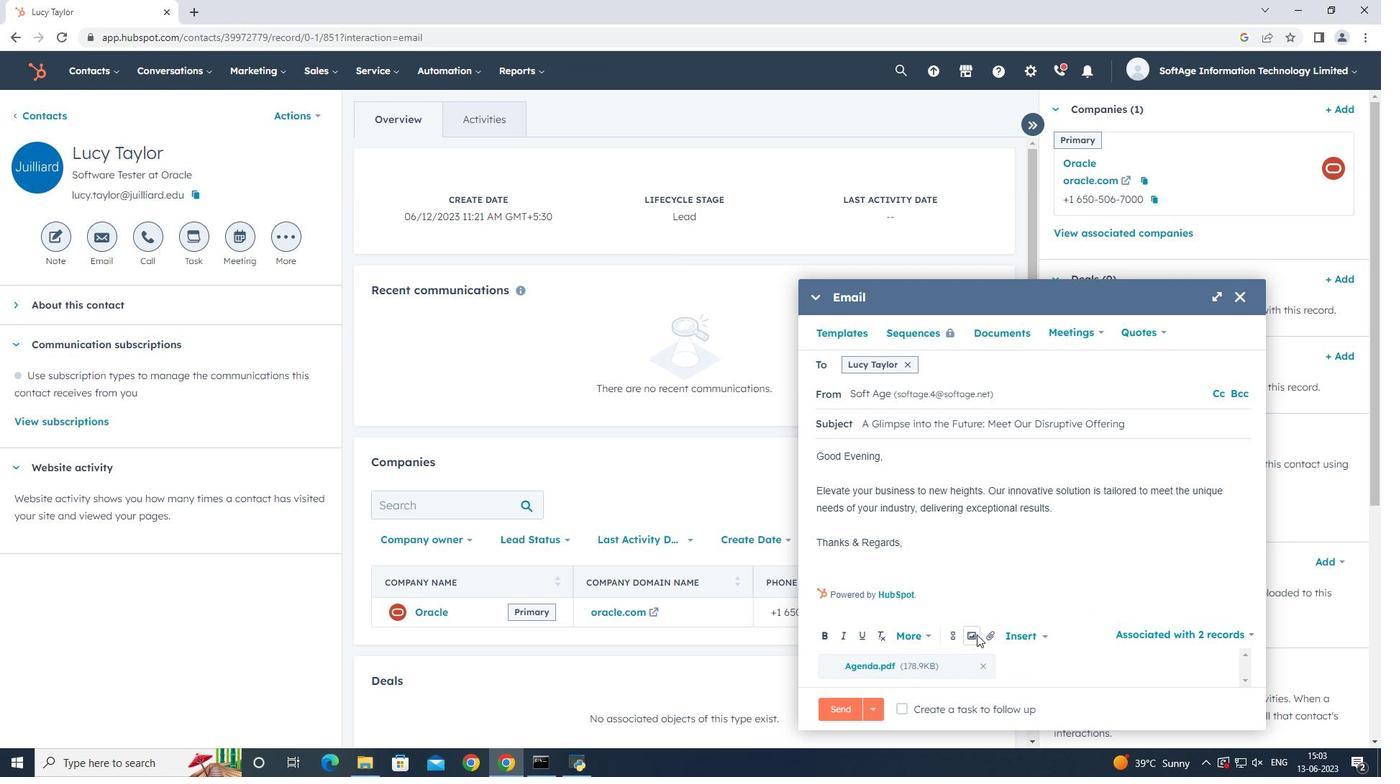 
Action: Mouse moved to (976, 594)
Screenshot: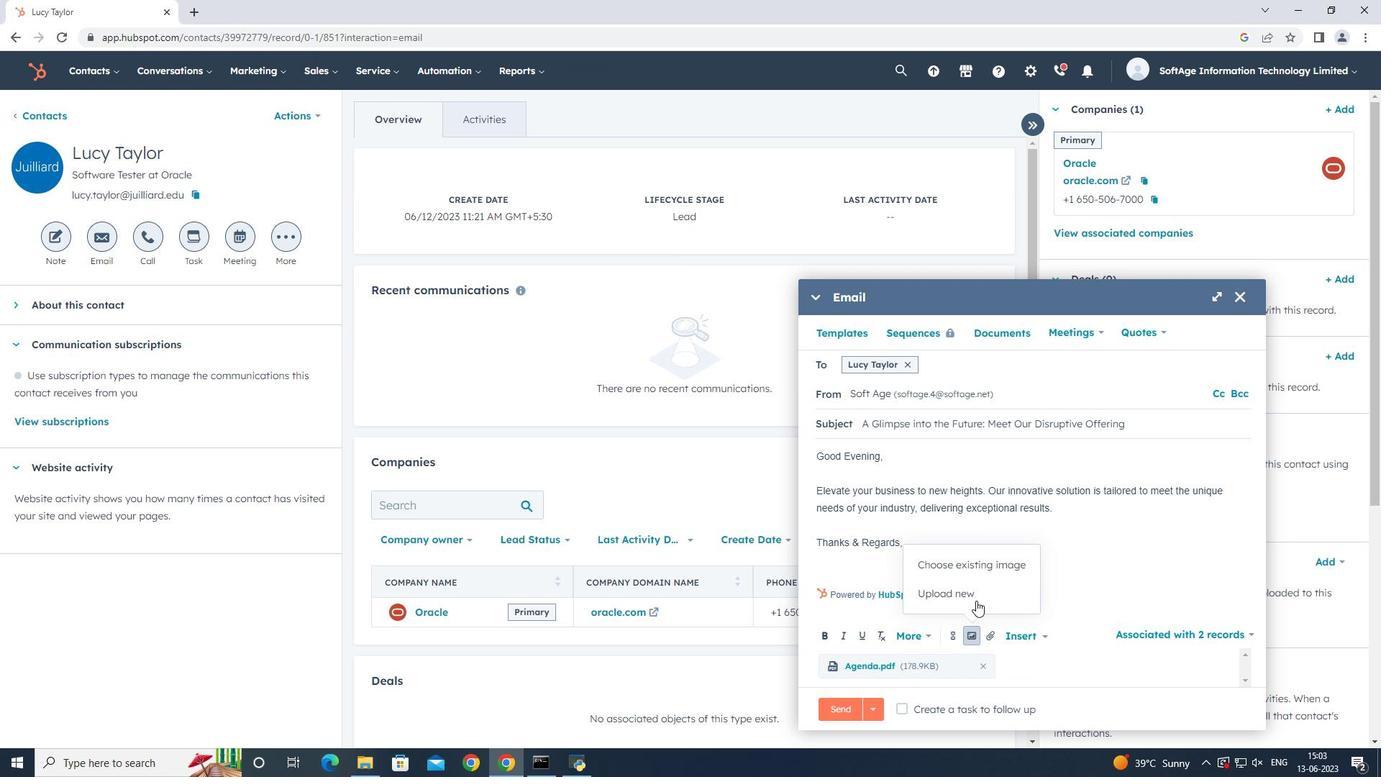 
Action: Mouse pressed left at (976, 594)
Screenshot: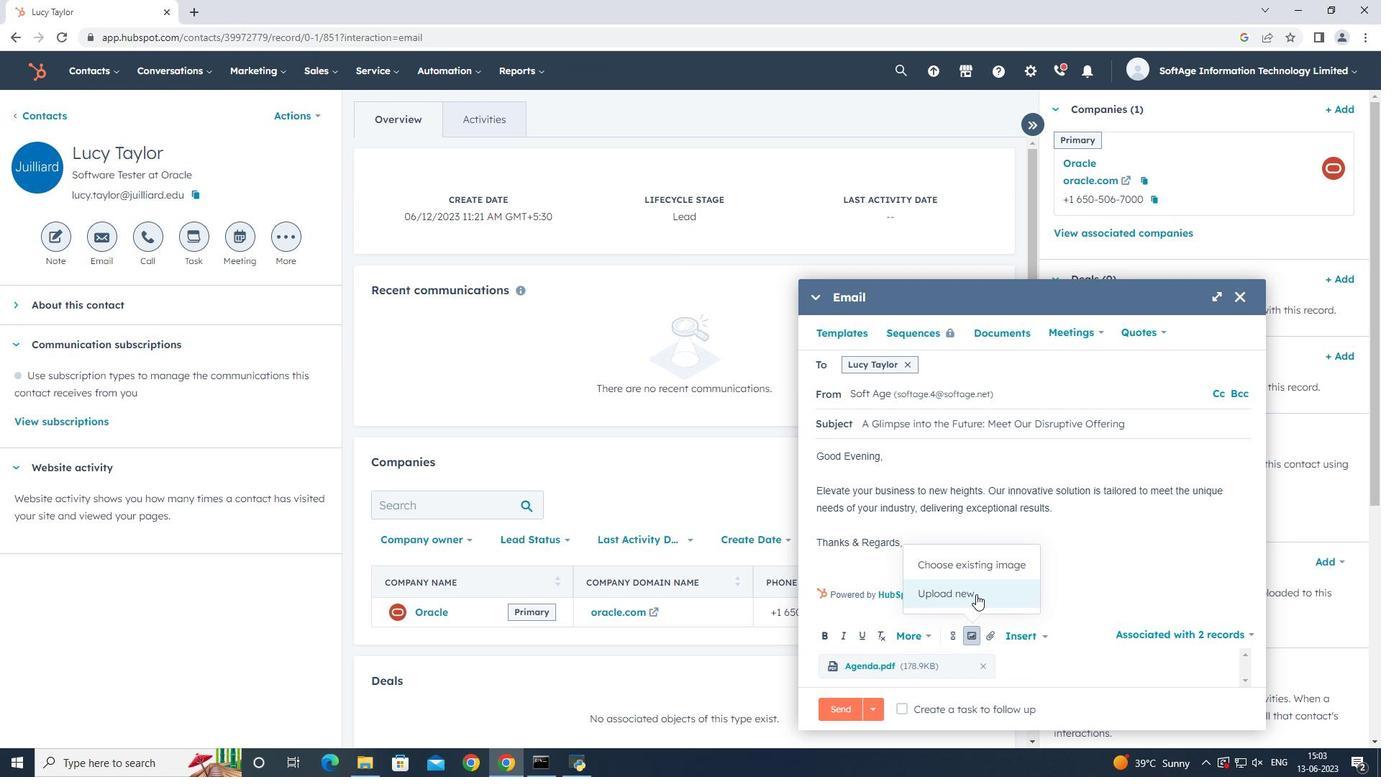 
Action: Mouse moved to (200, 151)
Screenshot: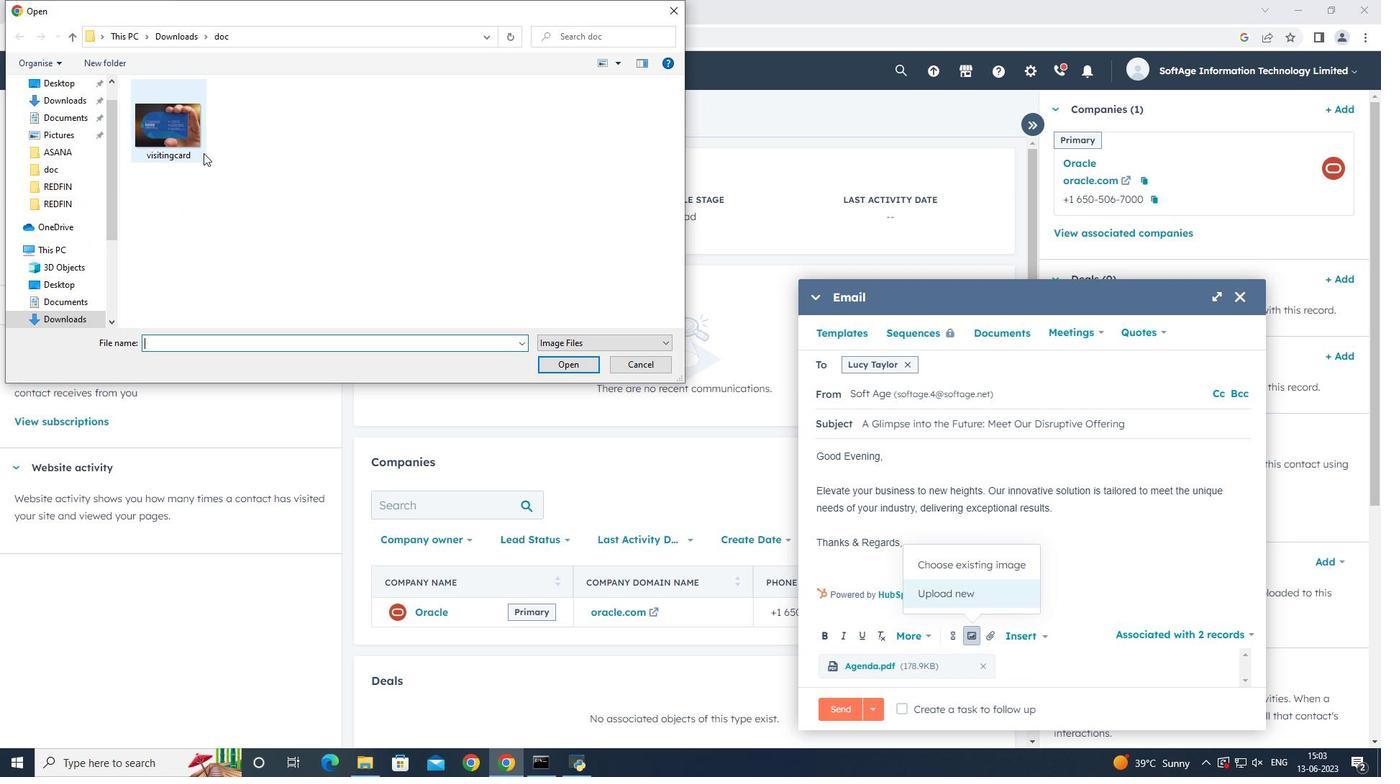 
Action: Mouse pressed left at (200, 151)
Screenshot: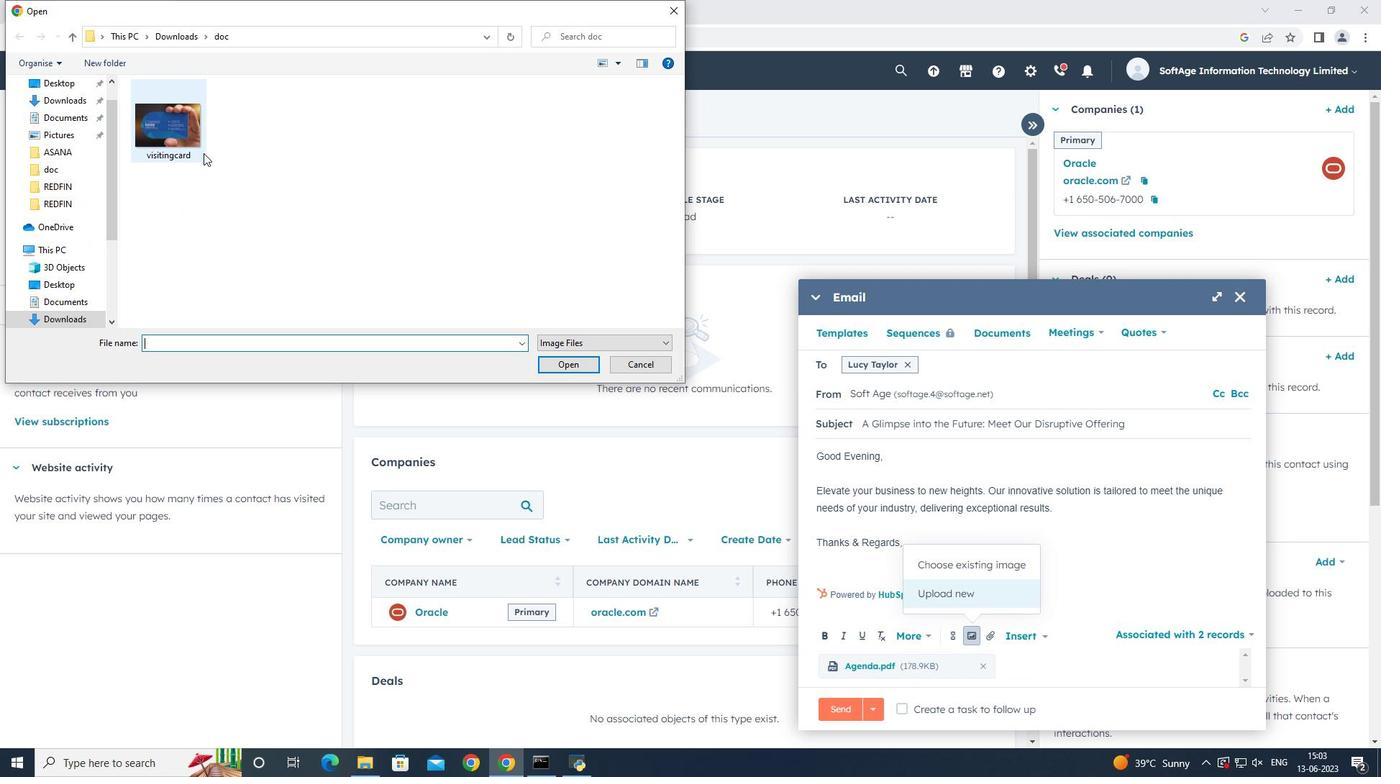 
Action: Mouse pressed left at (200, 151)
Screenshot: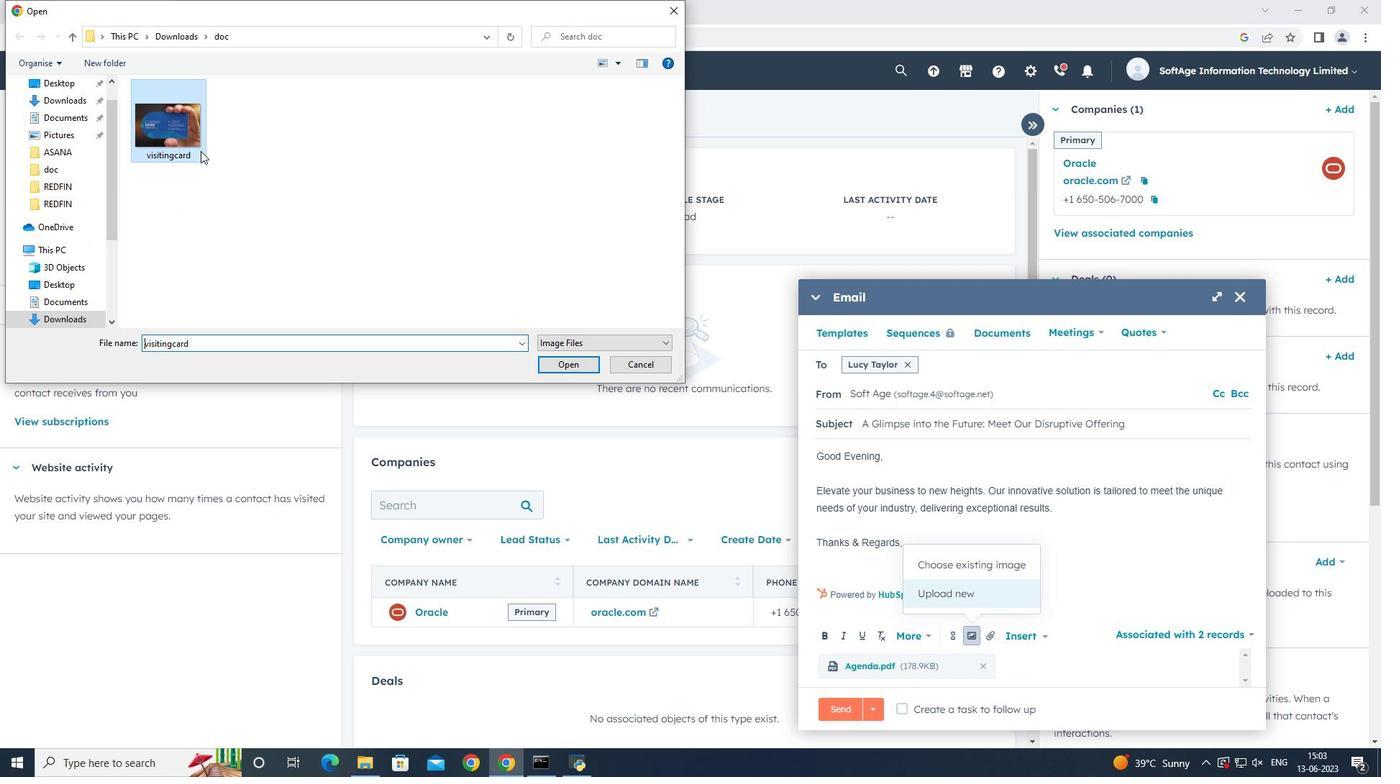 
Action: Mouse moved to (951, 397)
Screenshot: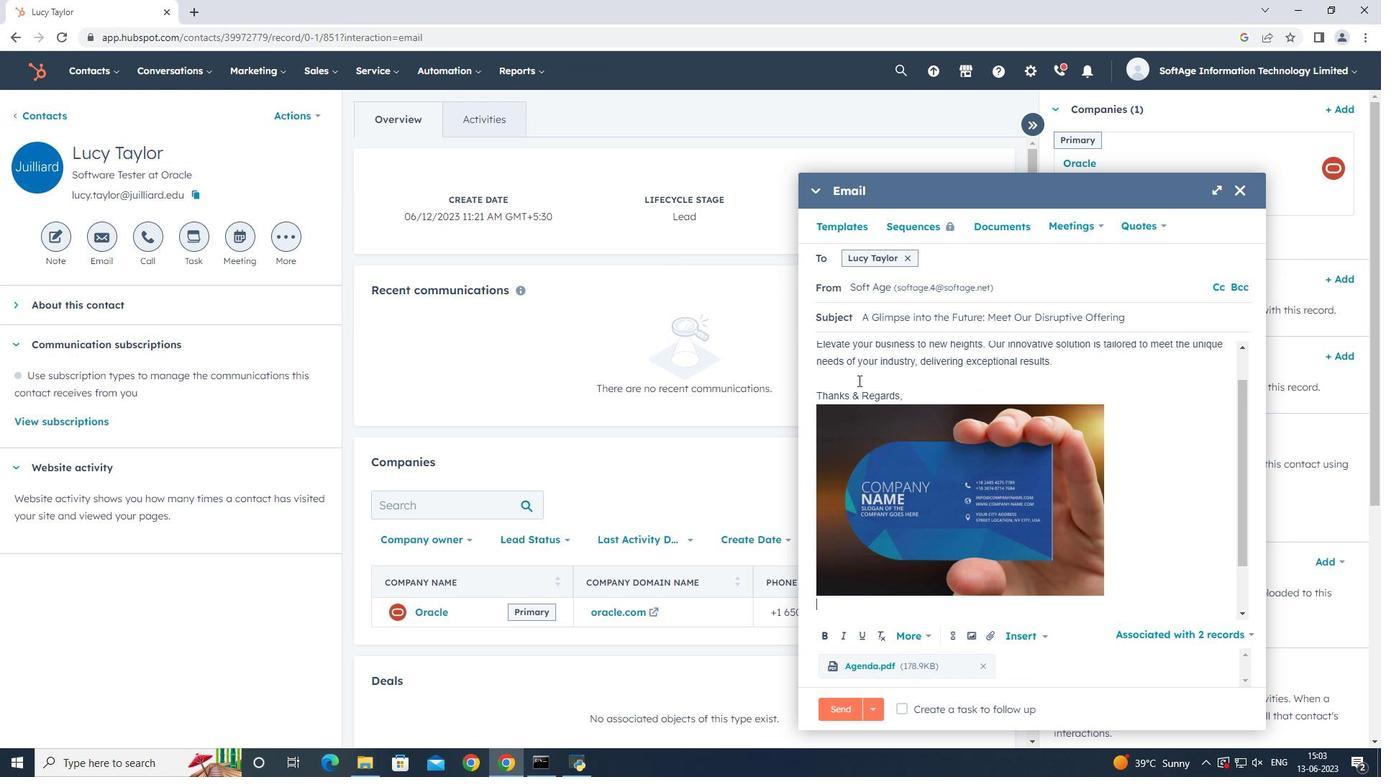 
Action: Mouse pressed left at (951, 397)
Screenshot: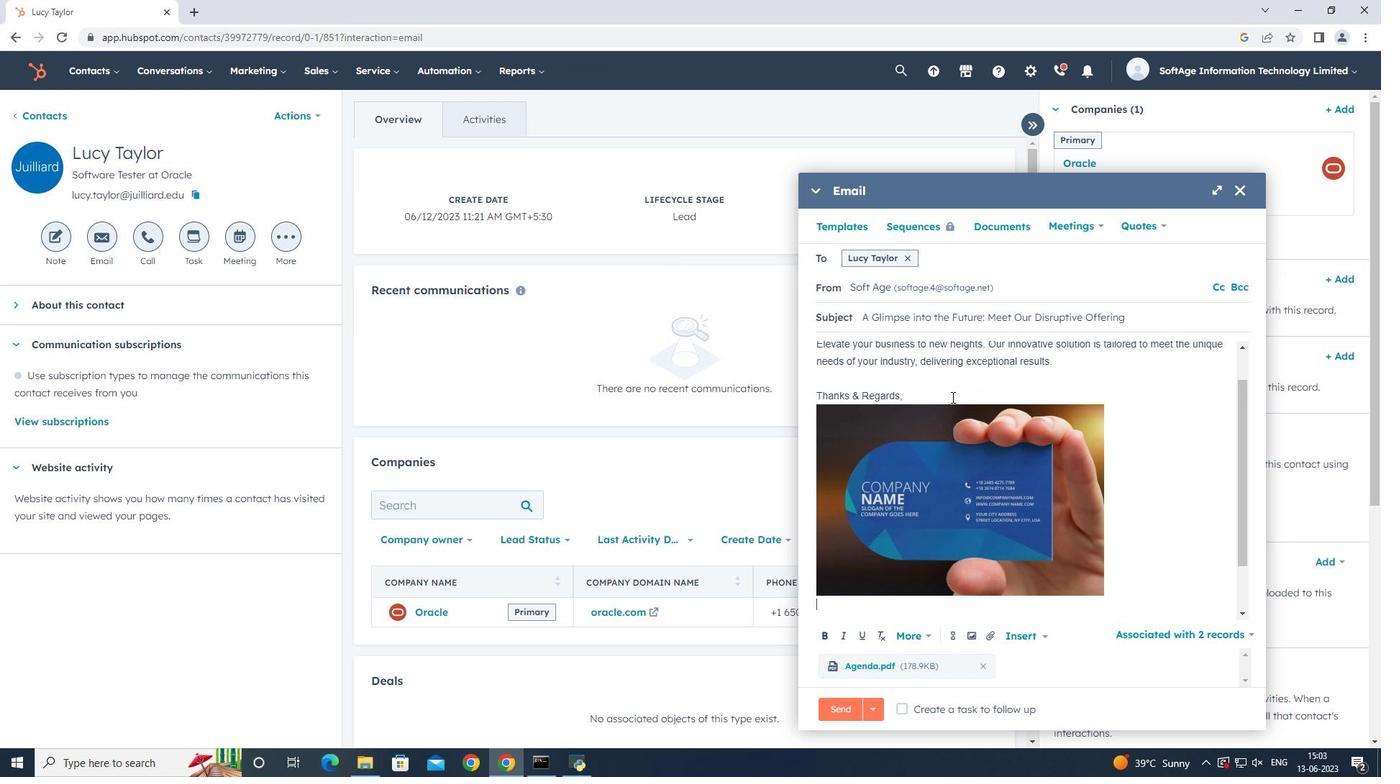 
Action: Key pressed <Key.enter><Key.shift>Flickr
Screenshot: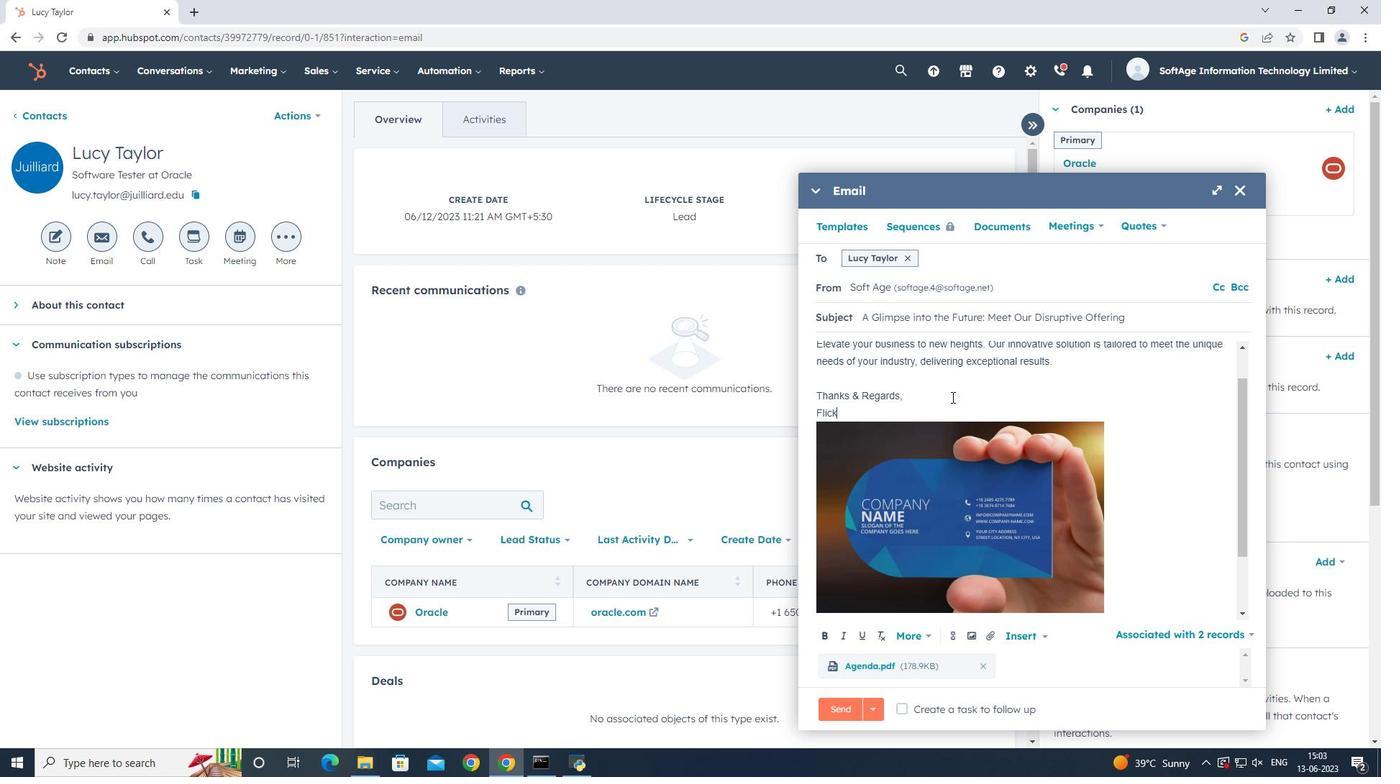 
Action: Mouse moved to (953, 638)
Screenshot: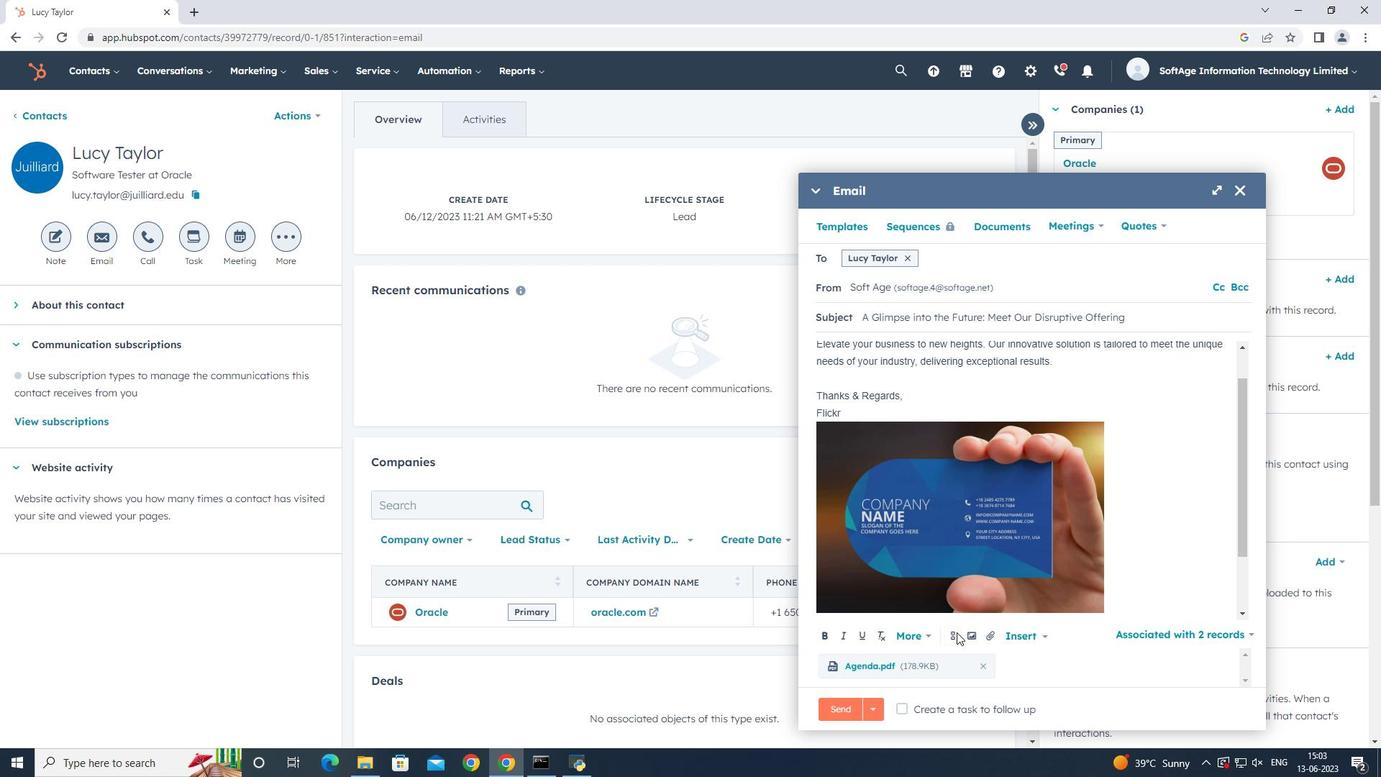 
Action: Mouse pressed left at (953, 638)
Screenshot: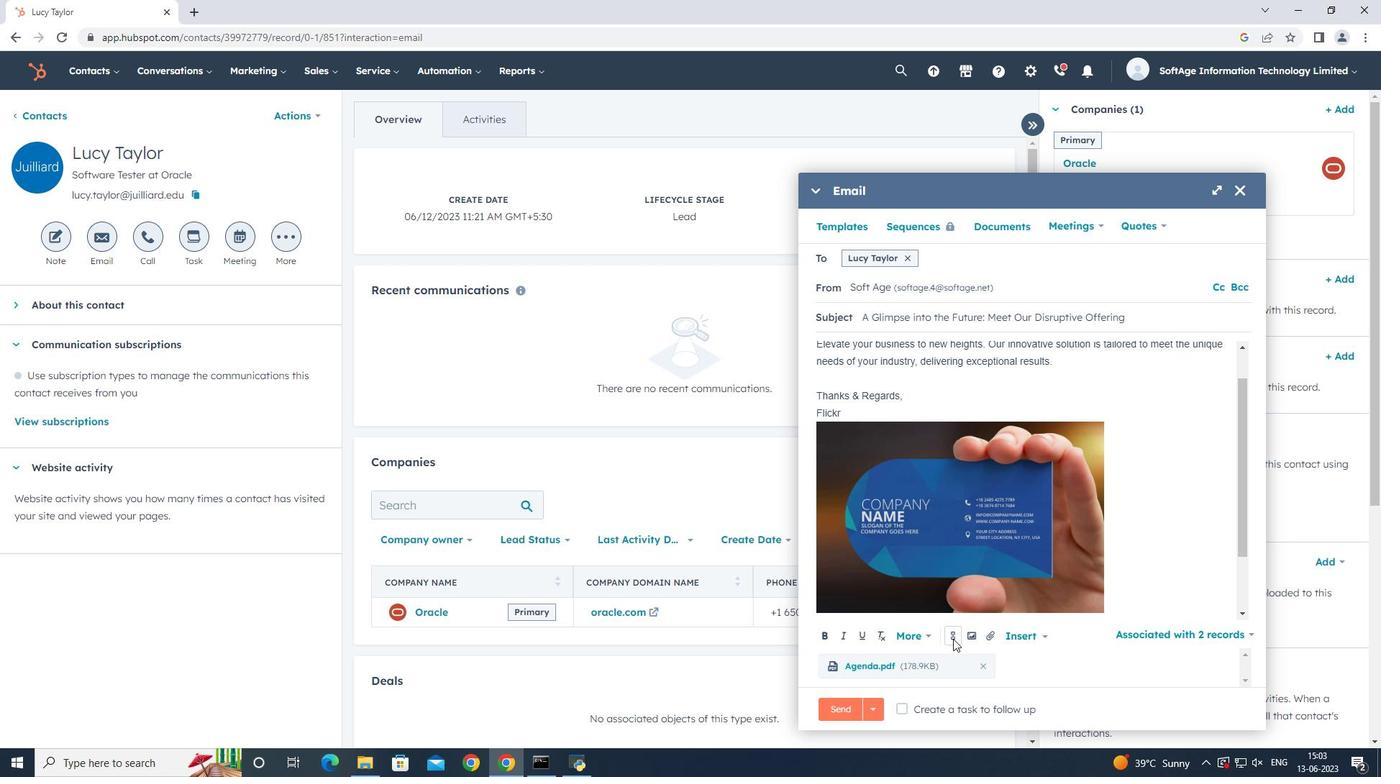 
Action: Mouse moved to (996, 537)
Screenshot: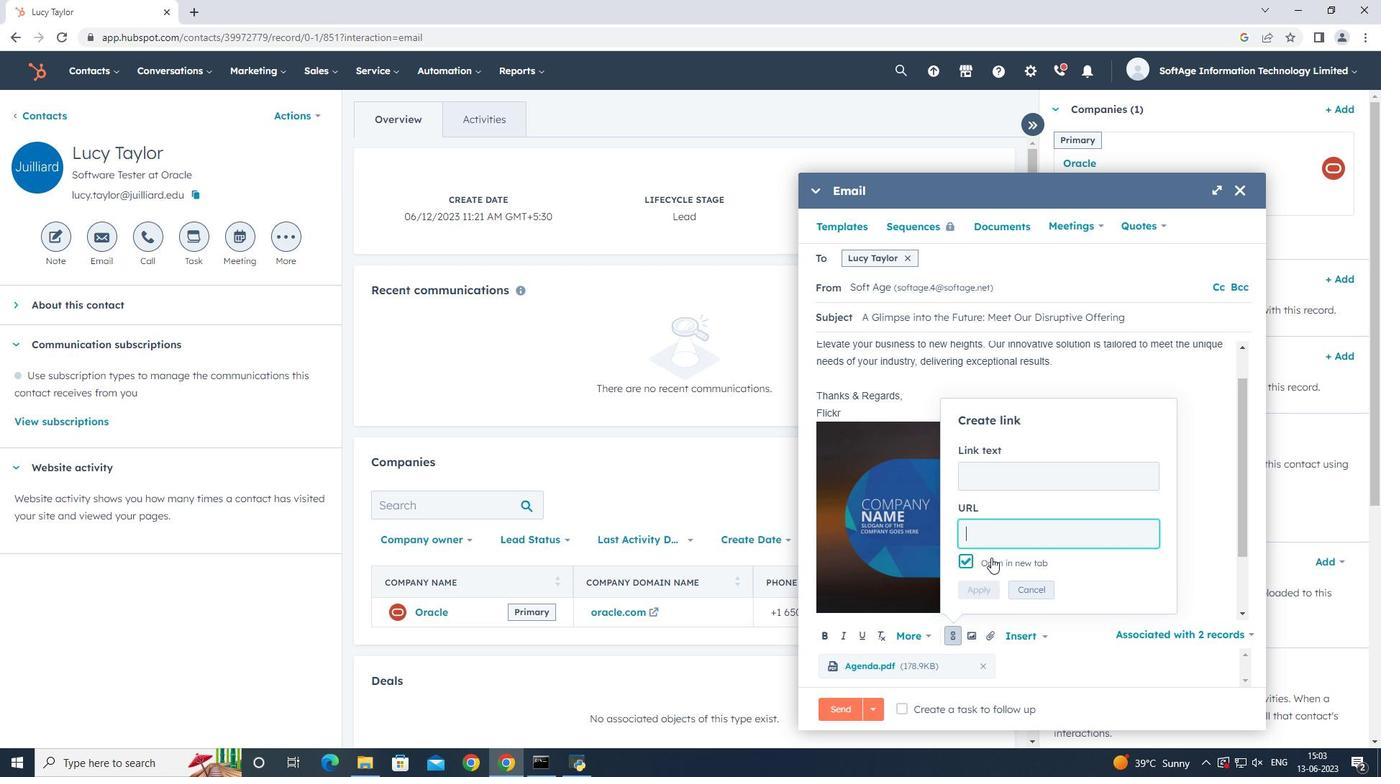 
Action: Key pressed www.flickr.com
Screenshot: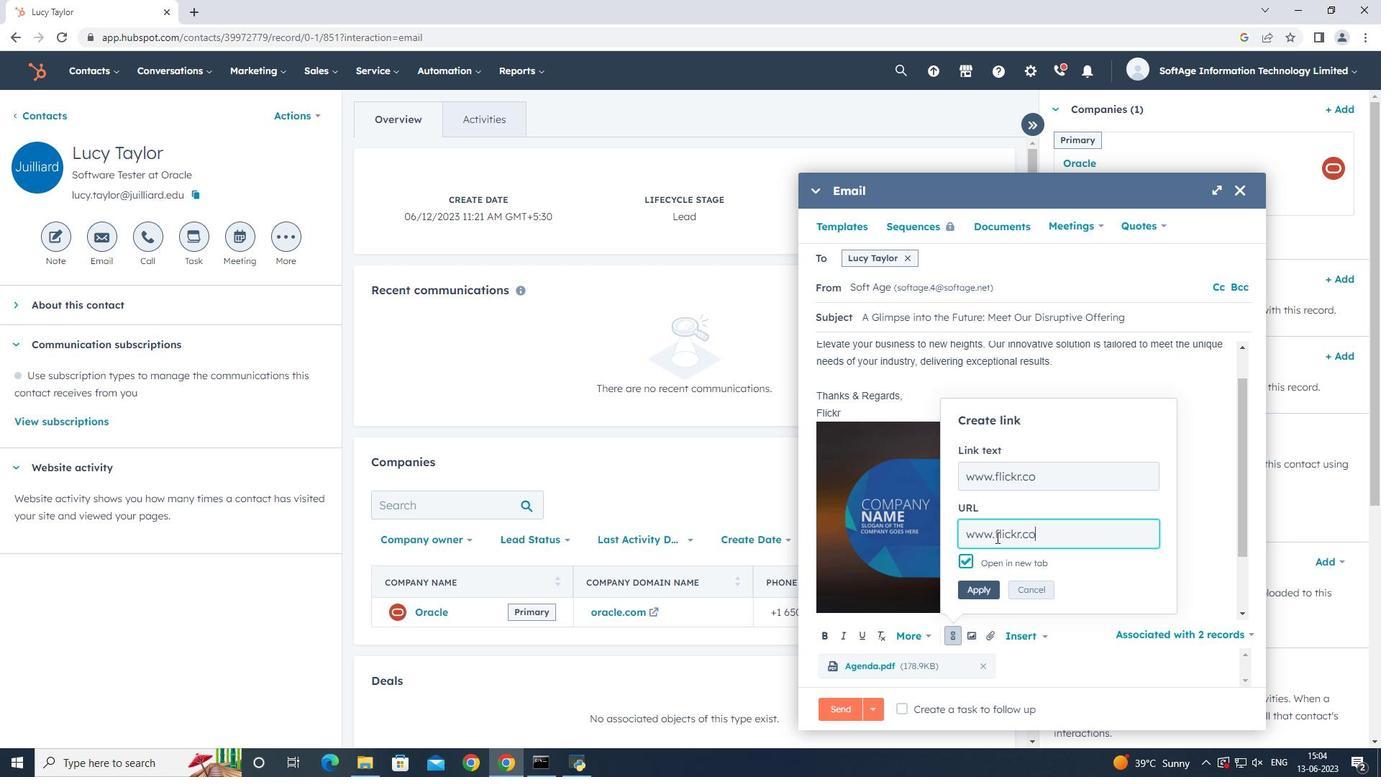 
Action: Mouse moved to (979, 590)
Screenshot: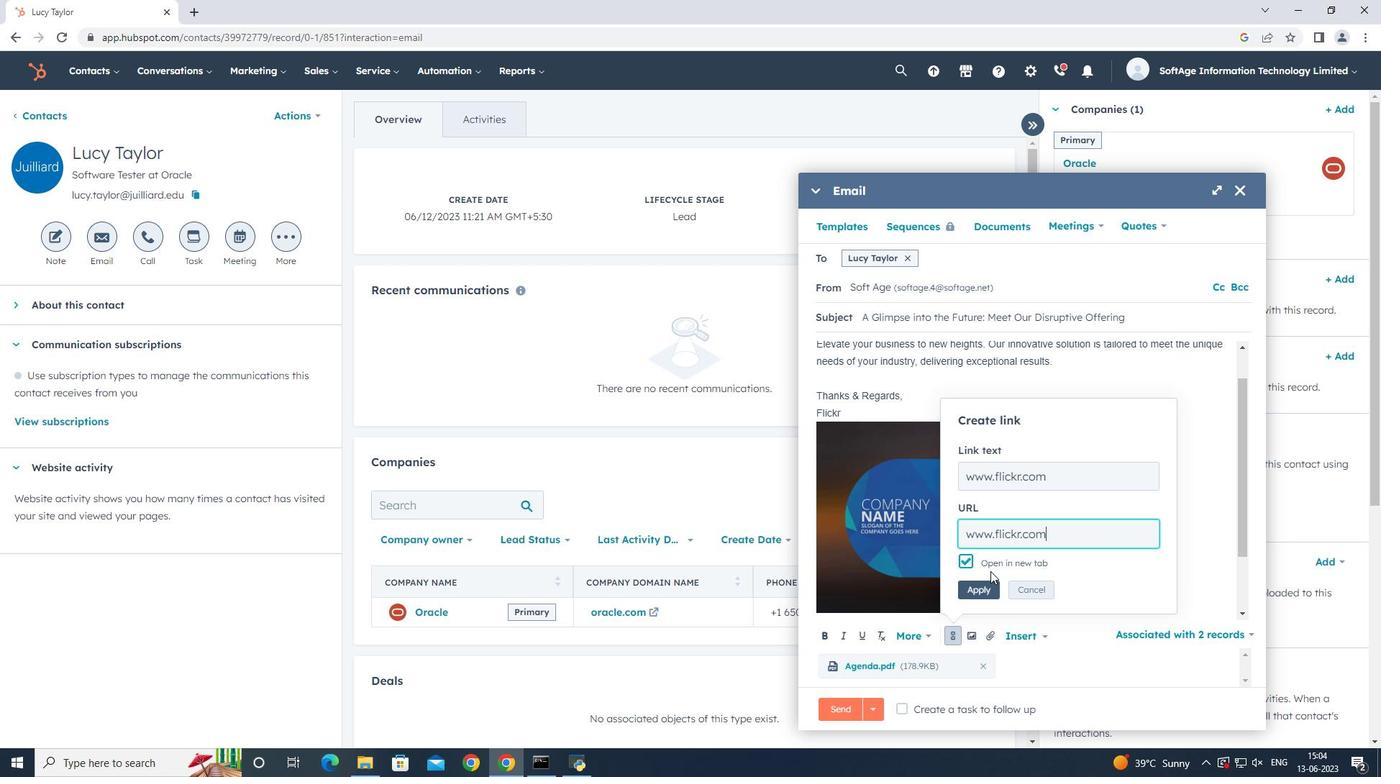 
Action: Mouse pressed left at (979, 590)
Screenshot: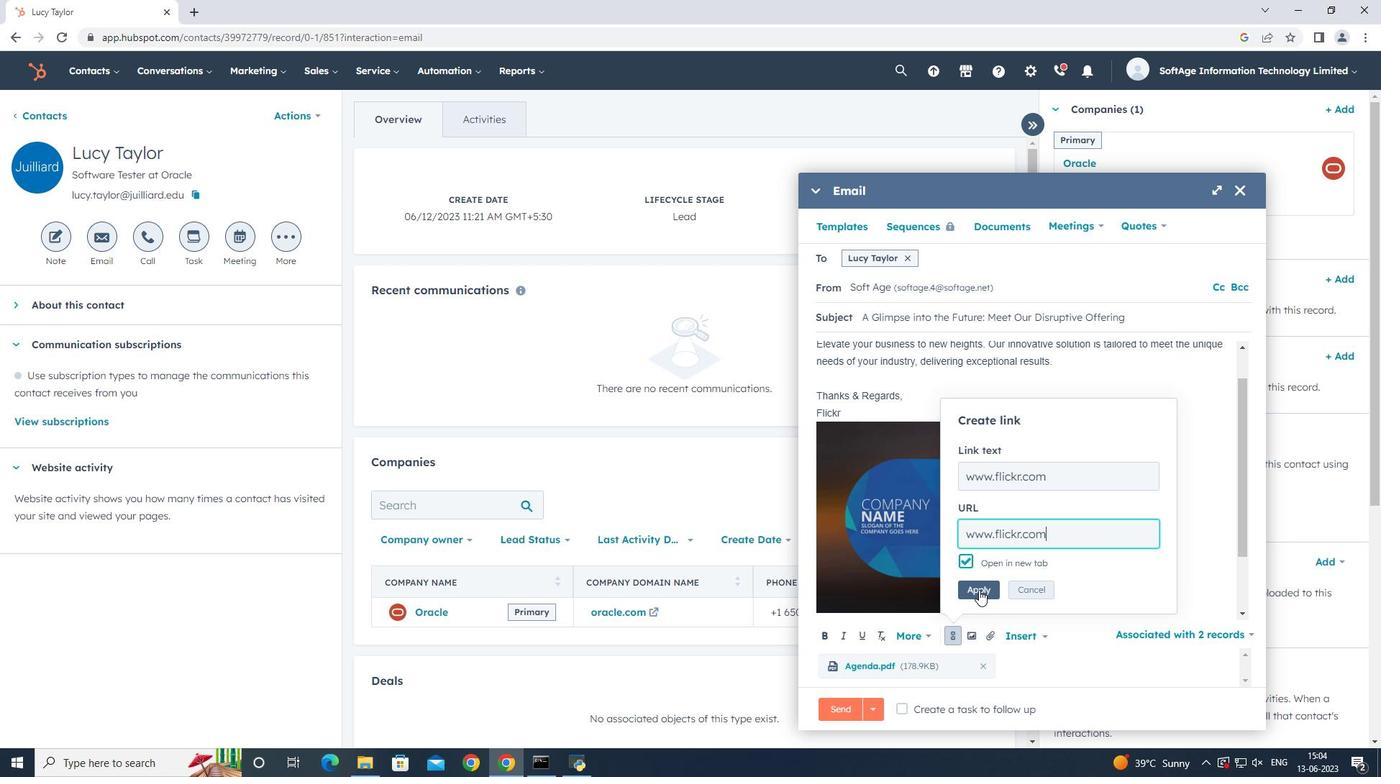 
Action: Mouse moved to (926, 710)
Screenshot: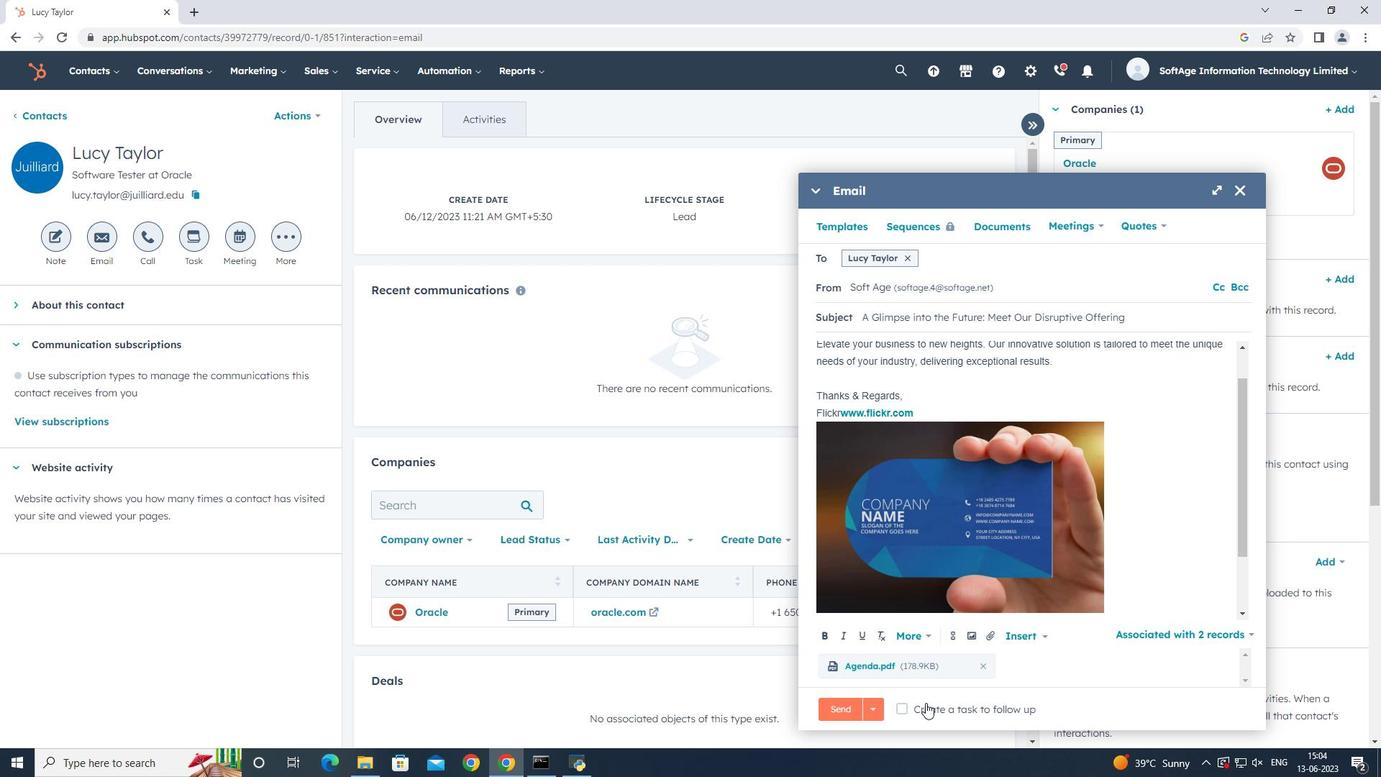 
Action: Mouse pressed left at (926, 710)
Screenshot: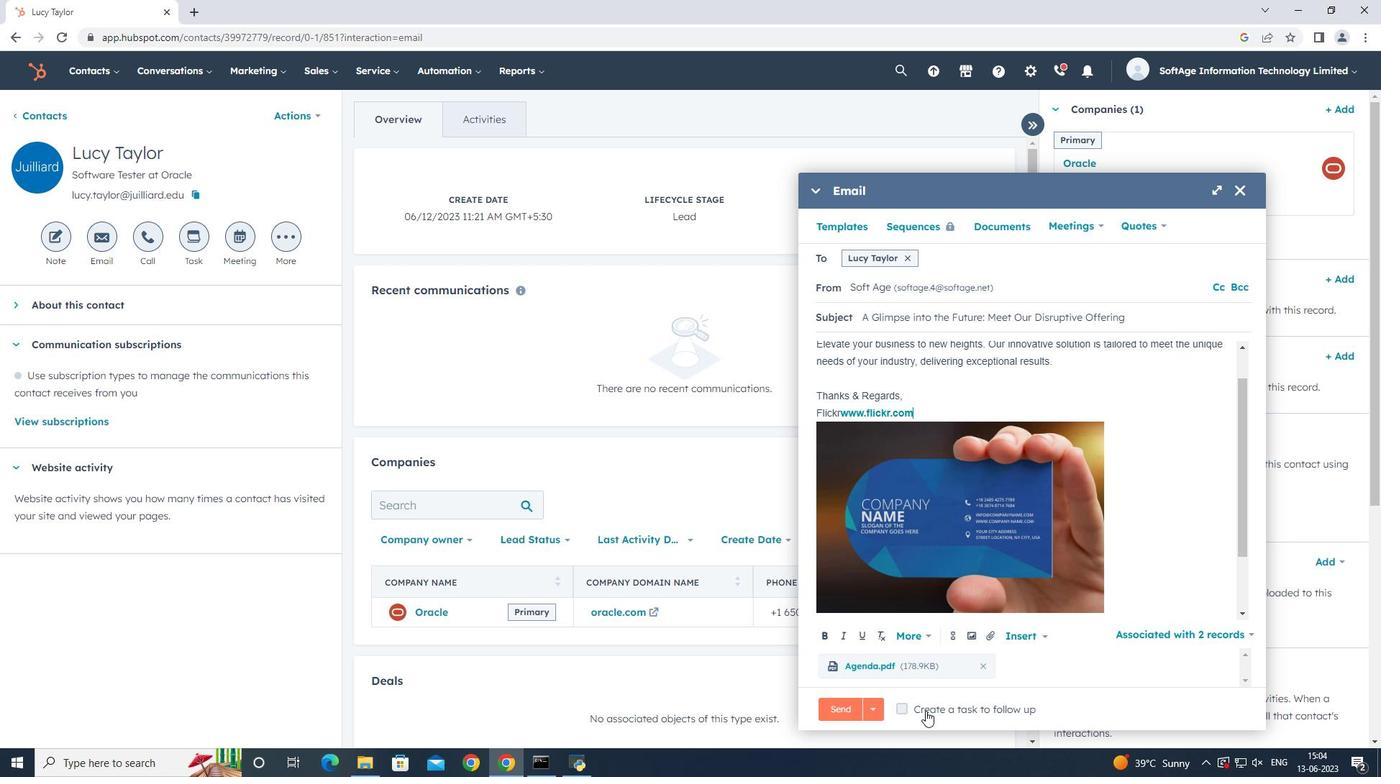
Action: Mouse moved to (1128, 711)
Screenshot: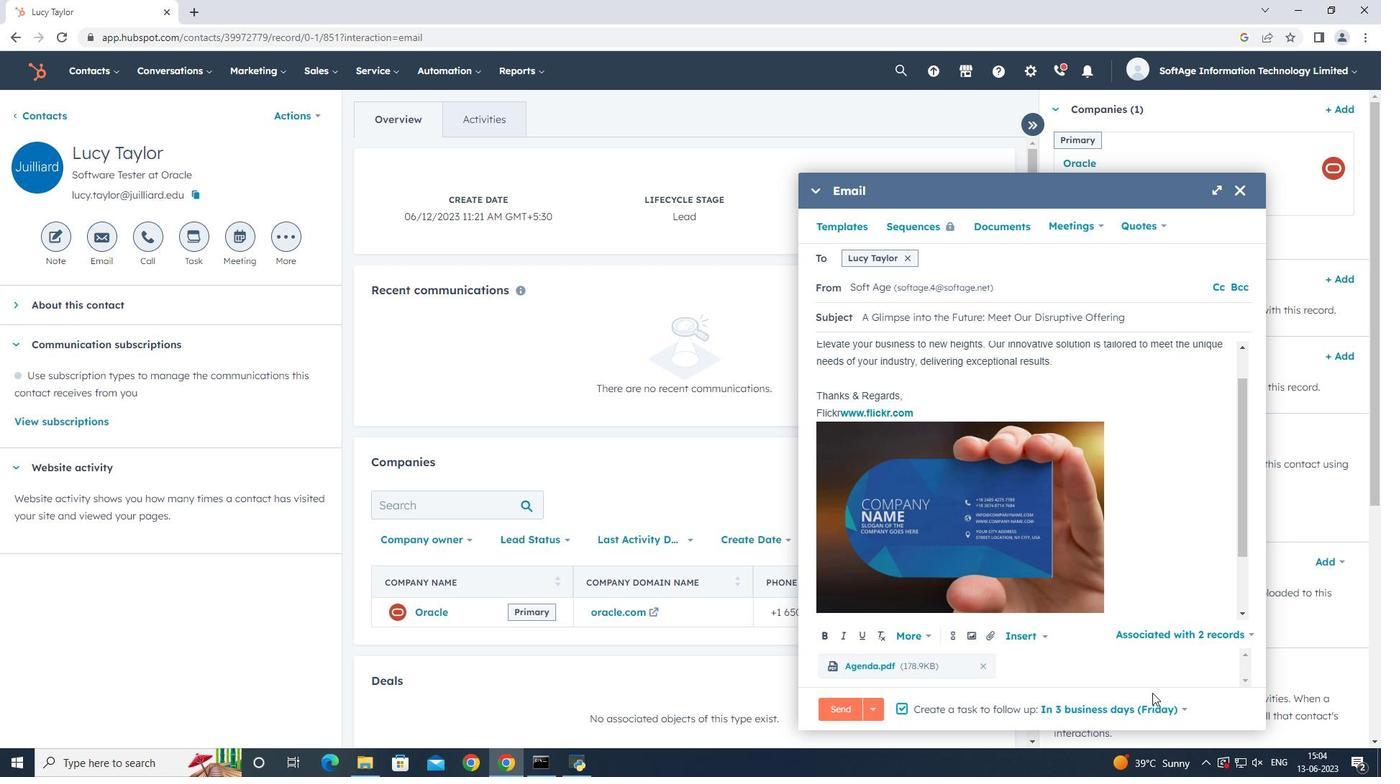 
Action: Mouse pressed left at (1128, 711)
Screenshot: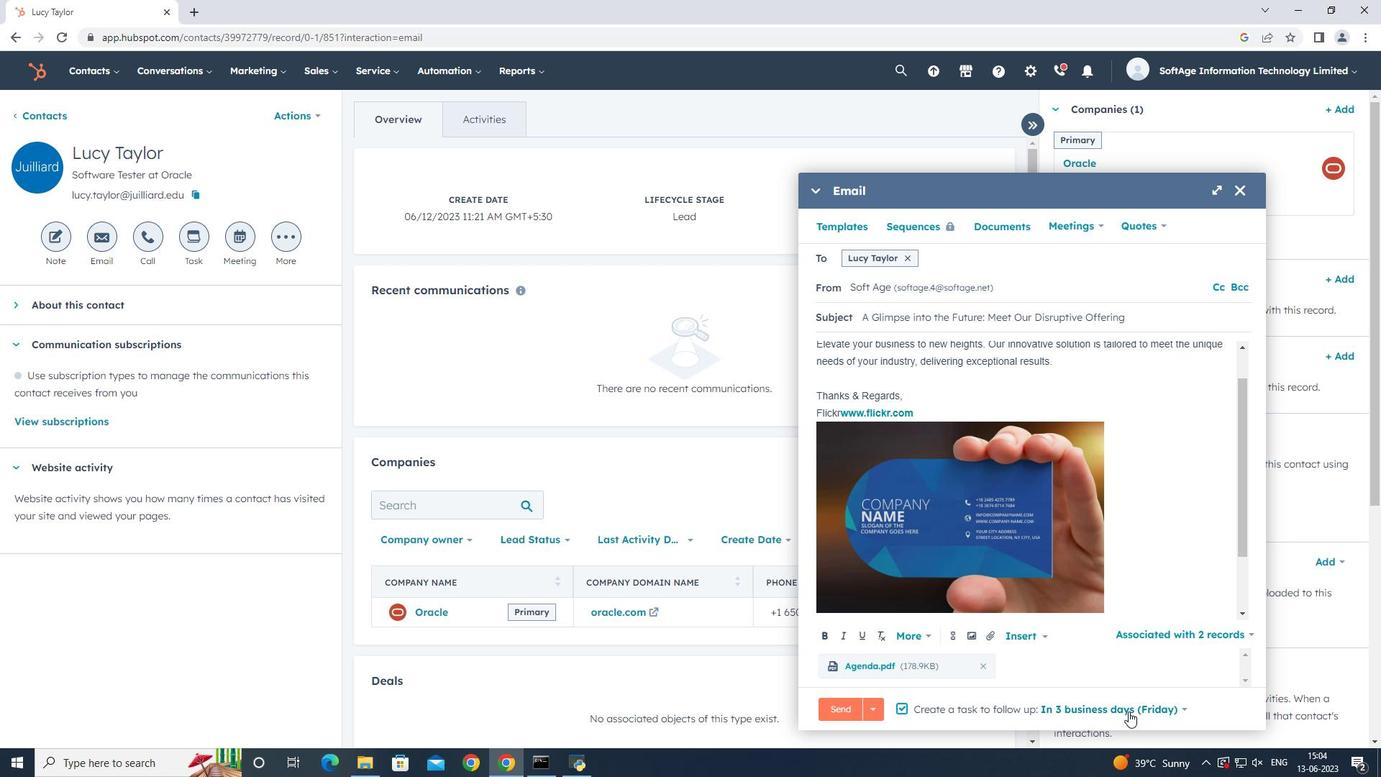 
Action: Mouse moved to (1147, 584)
Screenshot: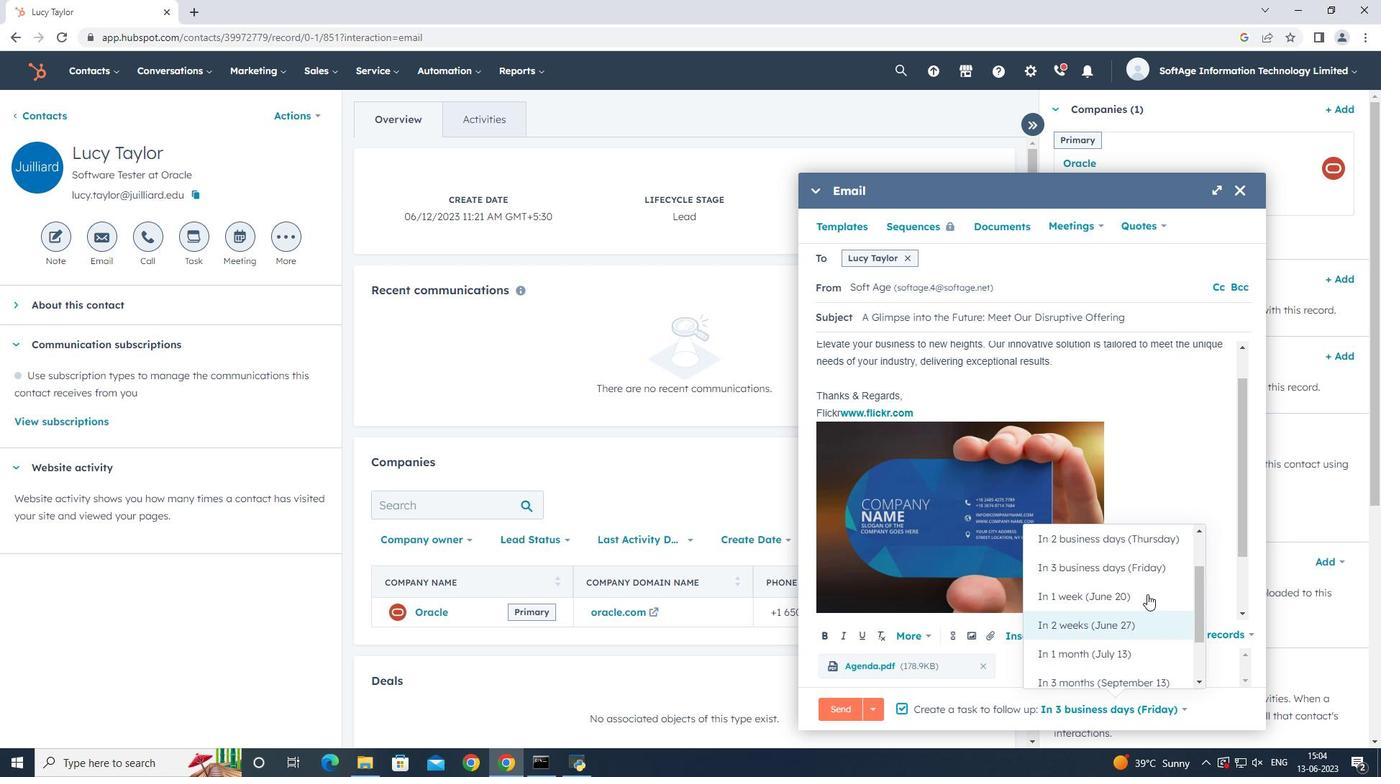 
Action: Mouse pressed left at (1147, 584)
Screenshot: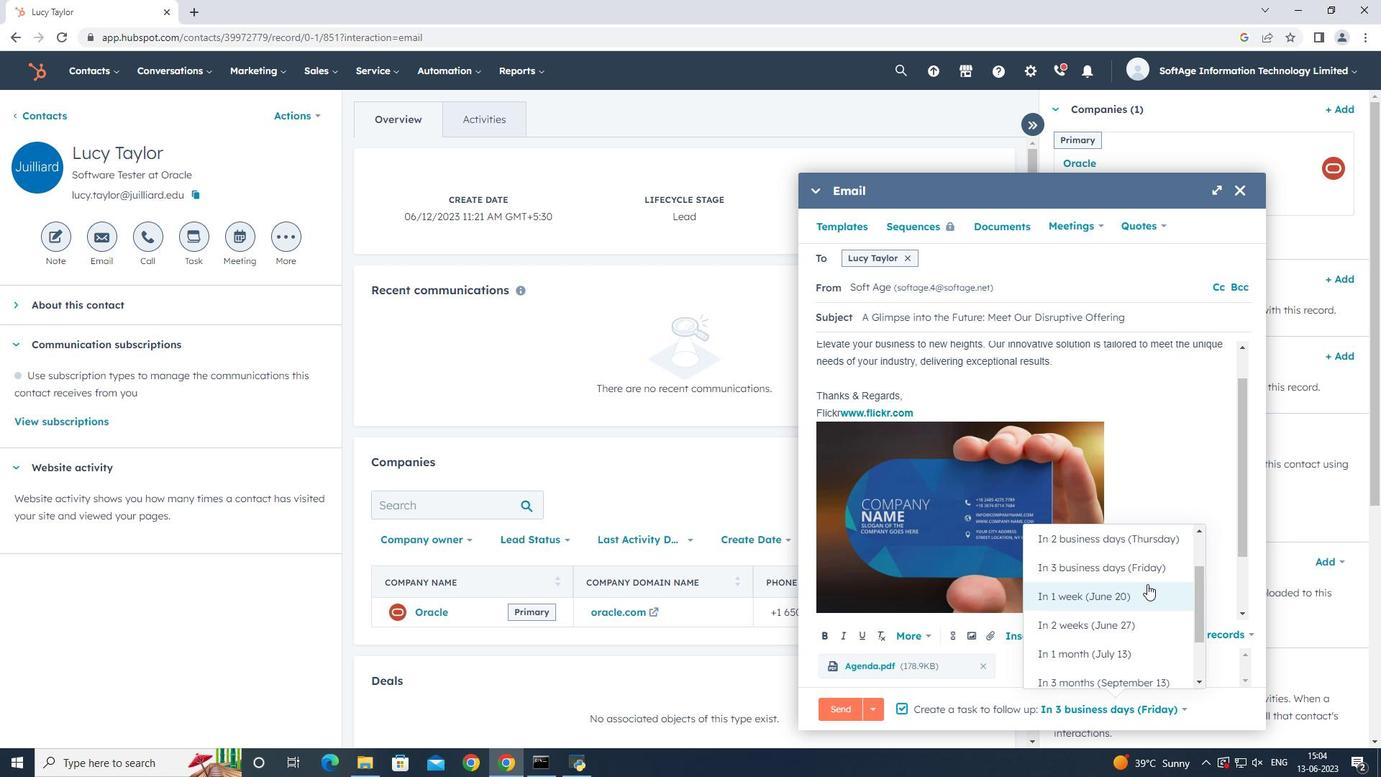 
Action: Mouse moved to (829, 713)
Screenshot: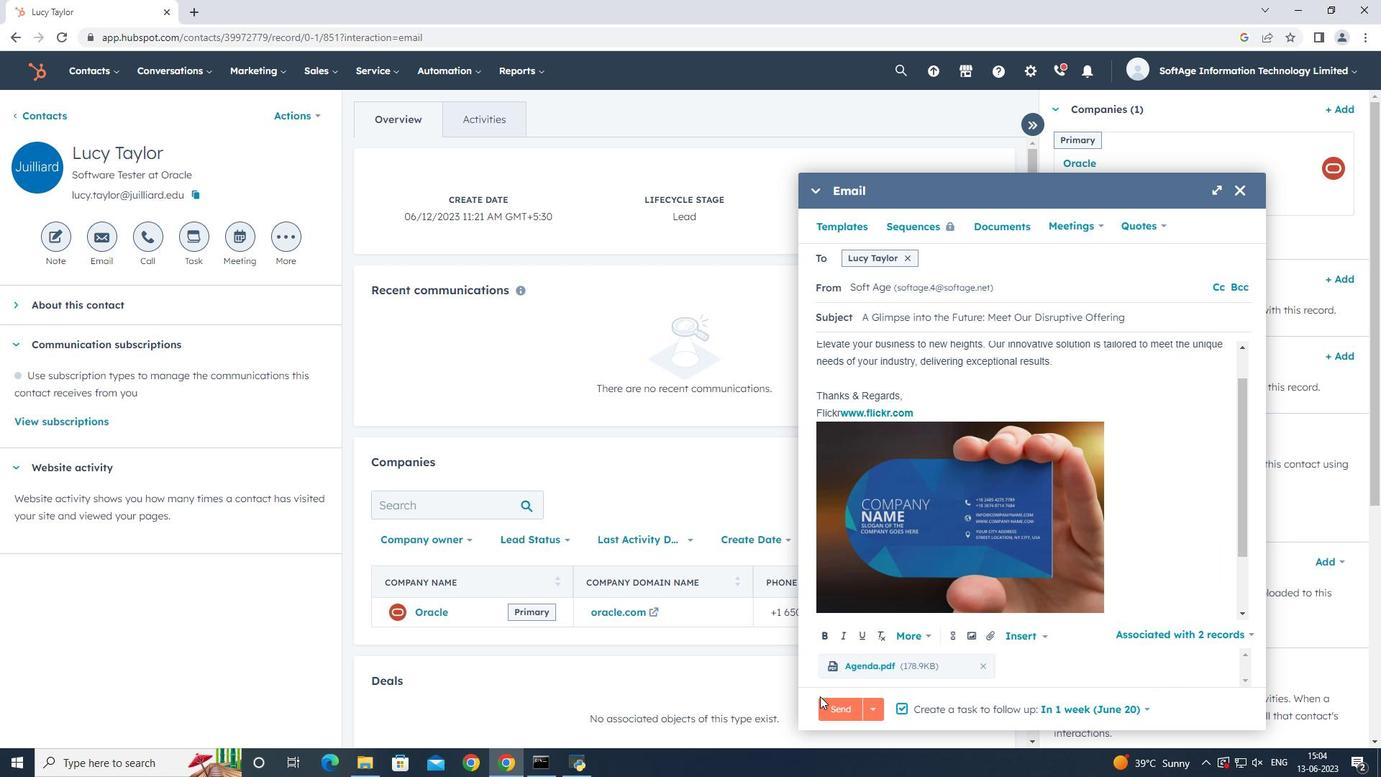 
Action: Mouse pressed left at (829, 713)
Screenshot: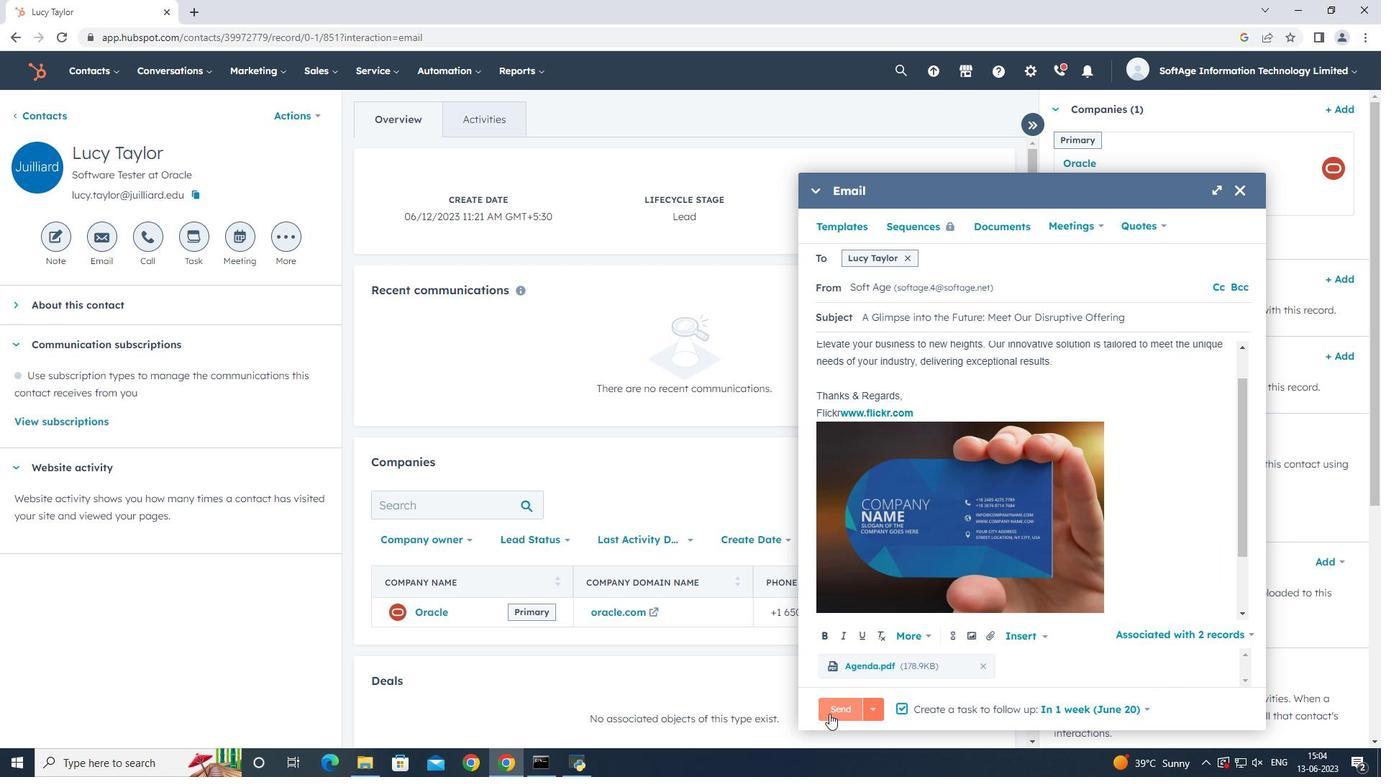 
Action: Mouse moved to (813, 508)
Screenshot: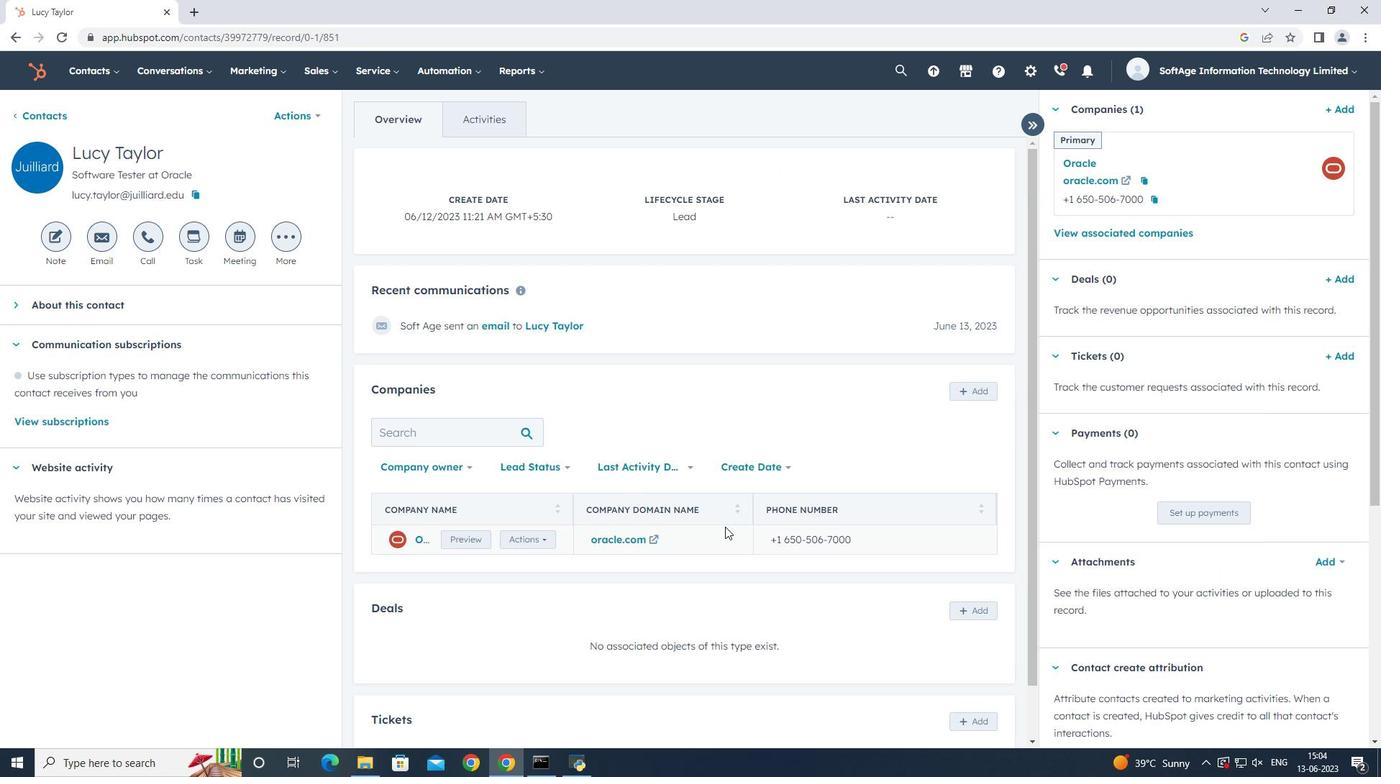 
